 Task: Create new contact,   with mail id: 'Ella_Martinez@roundabouttheatre.org', first name: 'Ella', Last name: 'Martinez', Job Title: Research Scientist, Phone number (202) 555-0189. Change life cycle stage to  'Lead' and lead status to 'New'. Add new company to the associated contact: www.pibgroup.co.uk and type: Other. Logged in from softage.10@softage.net
Action: Mouse moved to (70, 58)
Screenshot: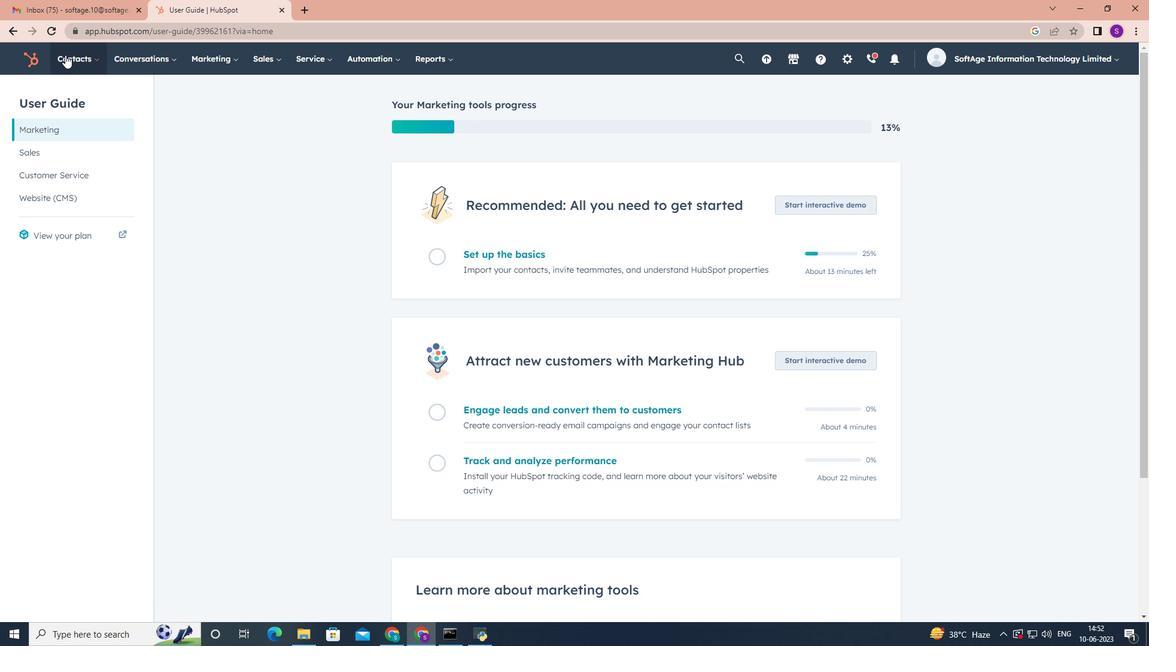 
Action: Mouse pressed left at (70, 58)
Screenshot: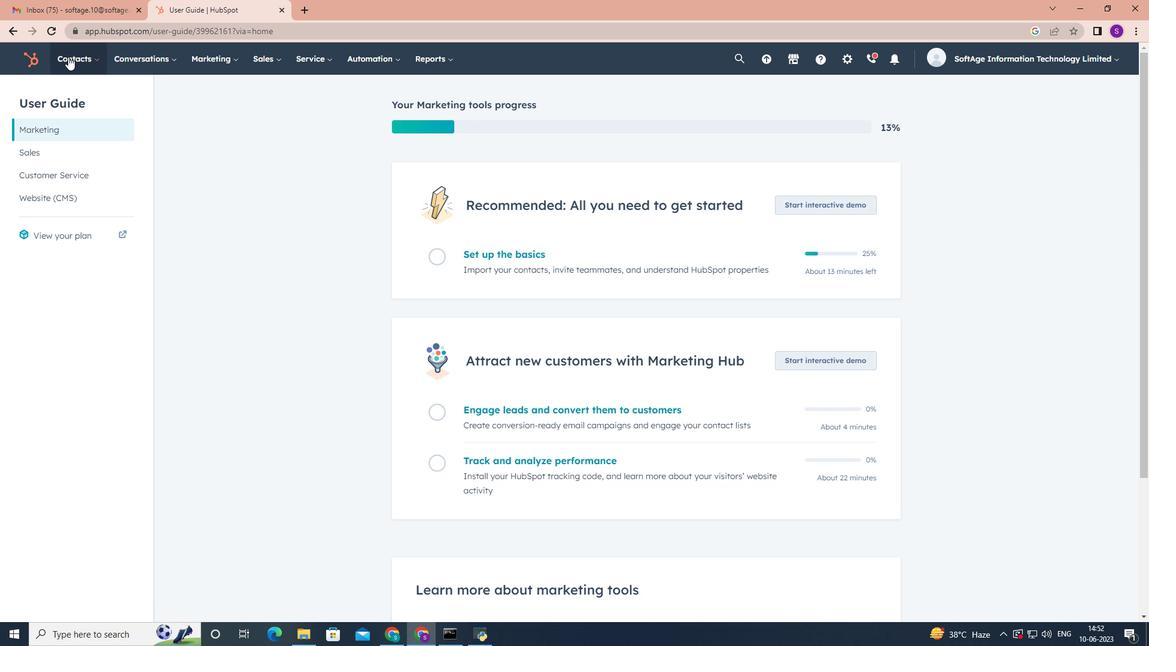 
Action: Mouse moved to (80, 88)
Screenshot: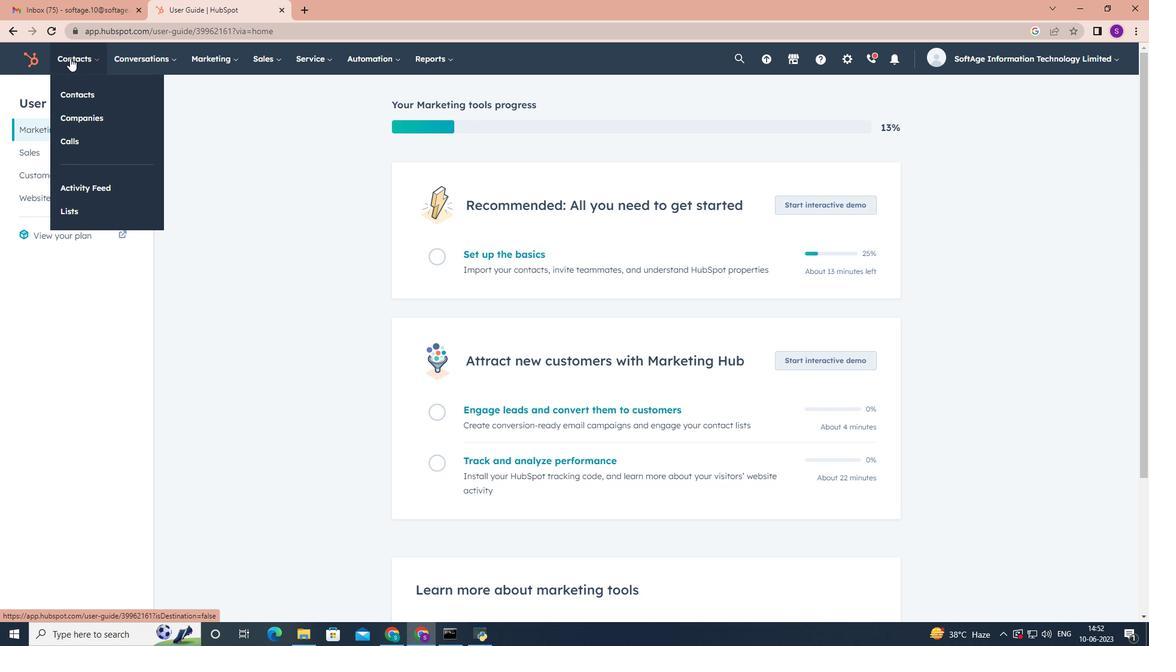 
Action: Mouse pressed left at (80, 88)
Screenshot: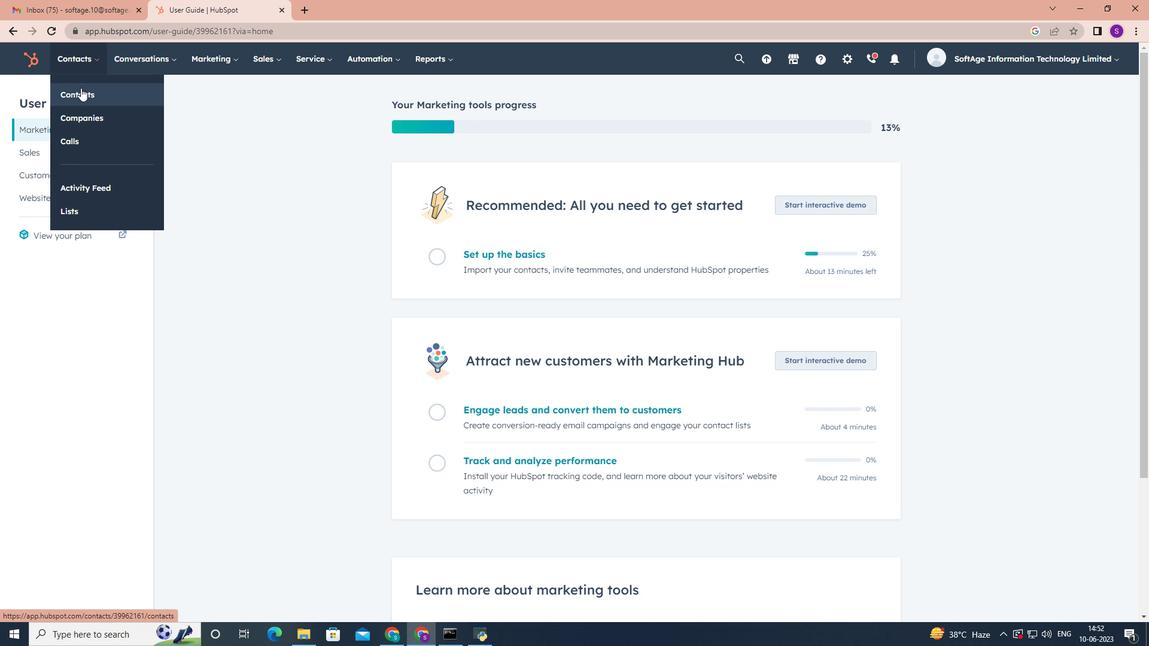 
Action: Mouse moved to (1100, 104)
Screenshot: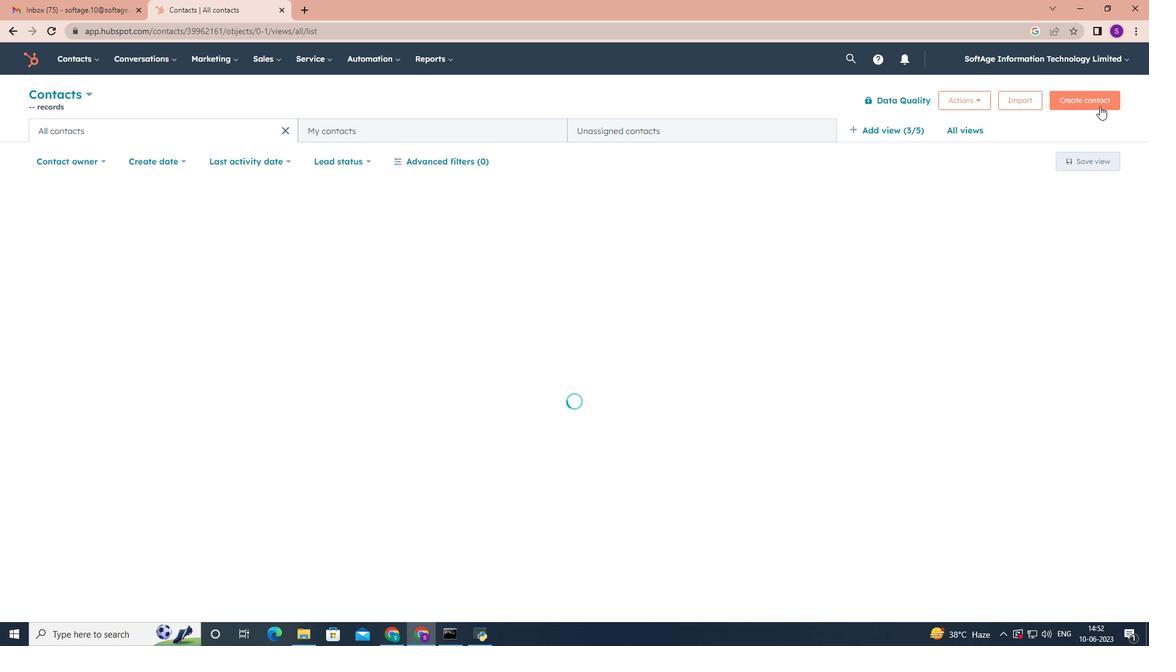 
Action: Mouse pressed left at (1100, 104)
Screenshot: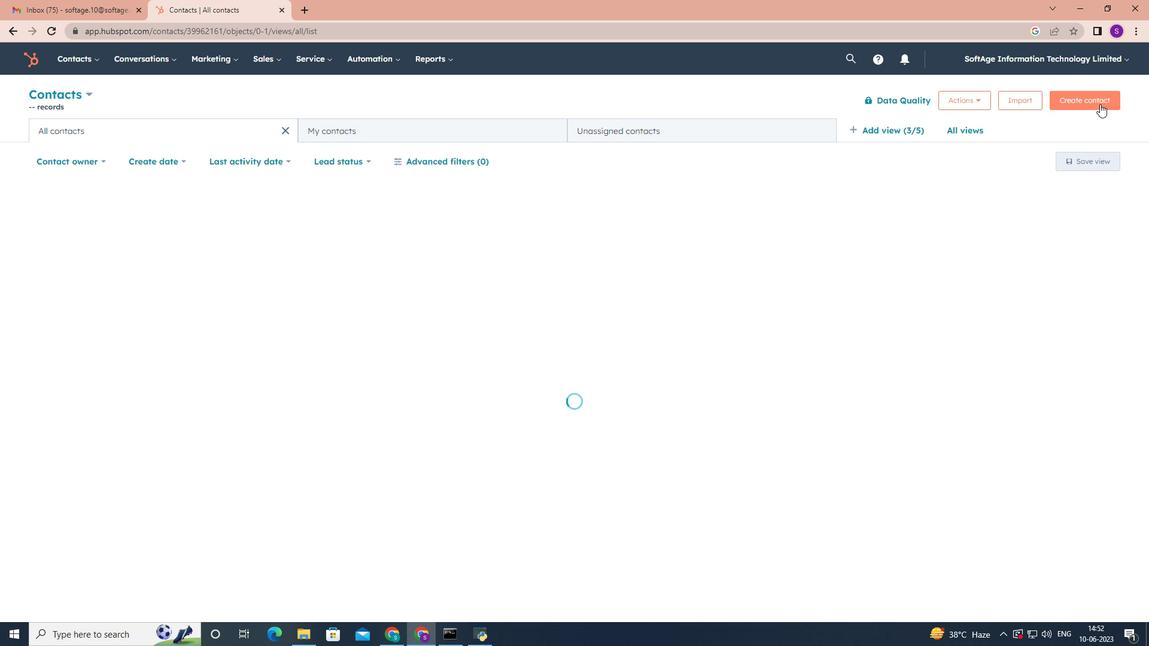 
Action: Mouse moved to (892, 155)
Screenshot: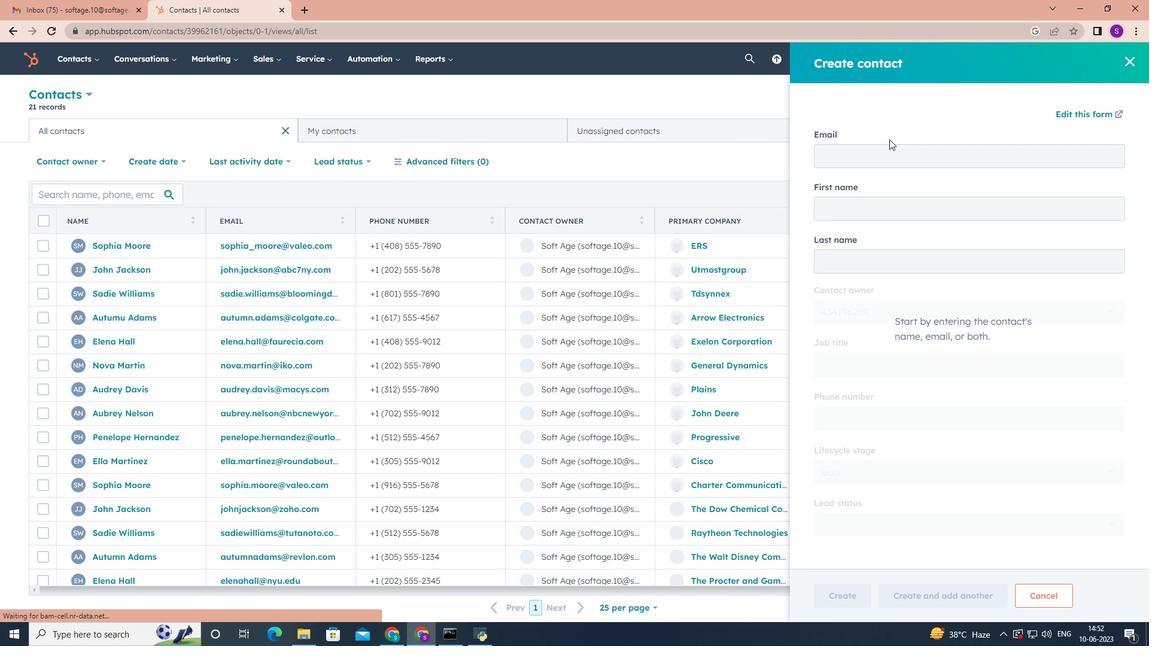 
Action: Mouse pressed left at (892, 155)
Screenshot: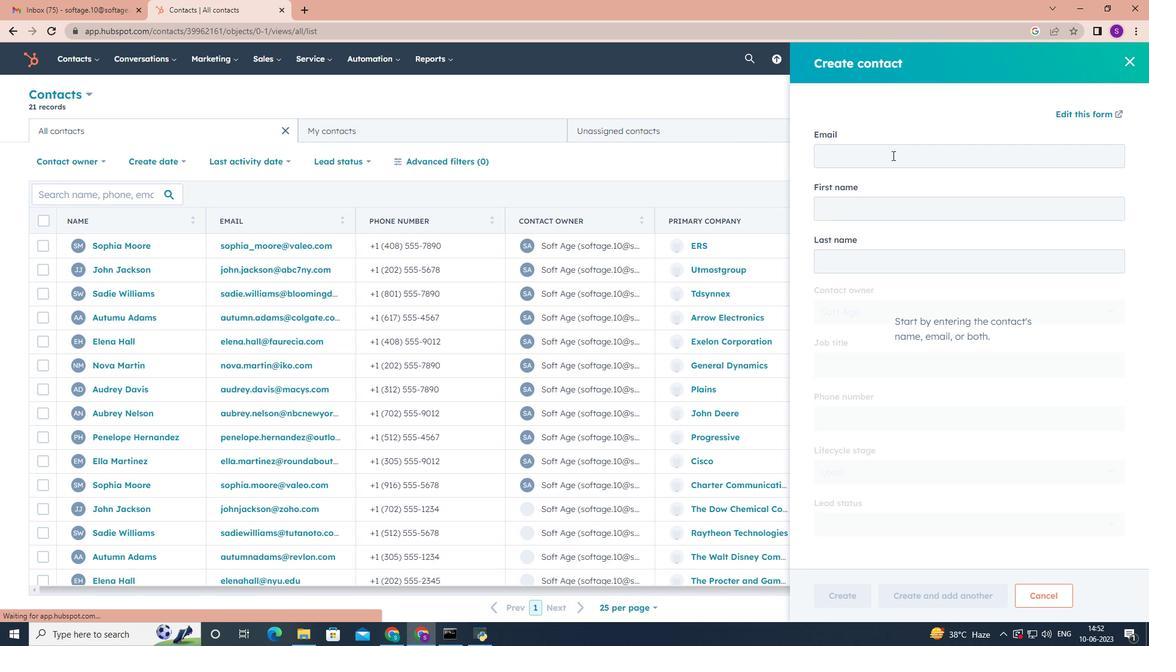 
Action: Key pressed <Key.shift>Ella<Key.shift>_<Key.shift>Martinez<Key.shift>@roundabouttheatre.org<Key.tab><Key.shift><Key.shift><Key.shift><Key.shift><Key.shift><Key.shift><Key.shift><Key.shift><Key.shift><Key.shift><Key.shift><Key.shift><Key.shift><Key.shift><Key.shift><Key.shift><Key.shift><Key.shift><Key.shift><Key.shift><Key.shift><Key.shift><Key.shift>Ella<Key.tab><Key.shift><Key.shift><Key.shift><Key.shift><Key.shift><Key.shift><Key.shift><Key.shift><Key.shift><Key.shift><Key.shift><Key.shift>Martinez<Key.tab><Key.tab><Key.shift><Key.shift><Key.shift>Research<Key.space><Key.shift>Scientist<Key.tab>2025550189<Key.tab><Key.tab><Key.tab><Key.tab><Key.enter>
Screenshot: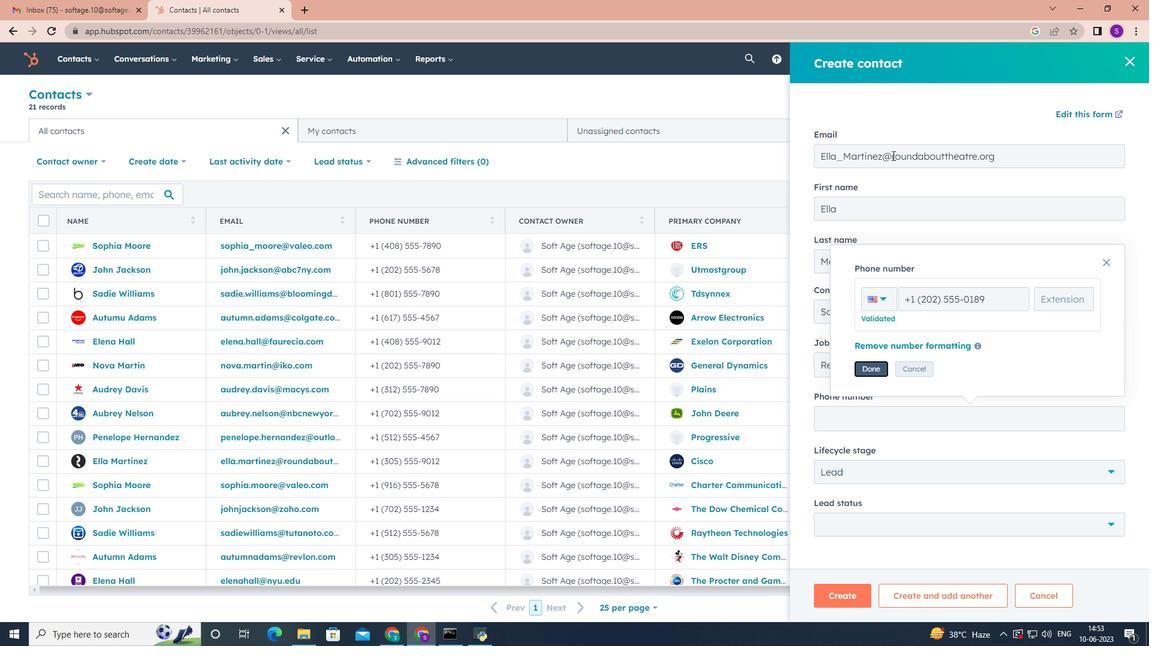 
Action: Mouse moved to (1112, 470)
Screenshot: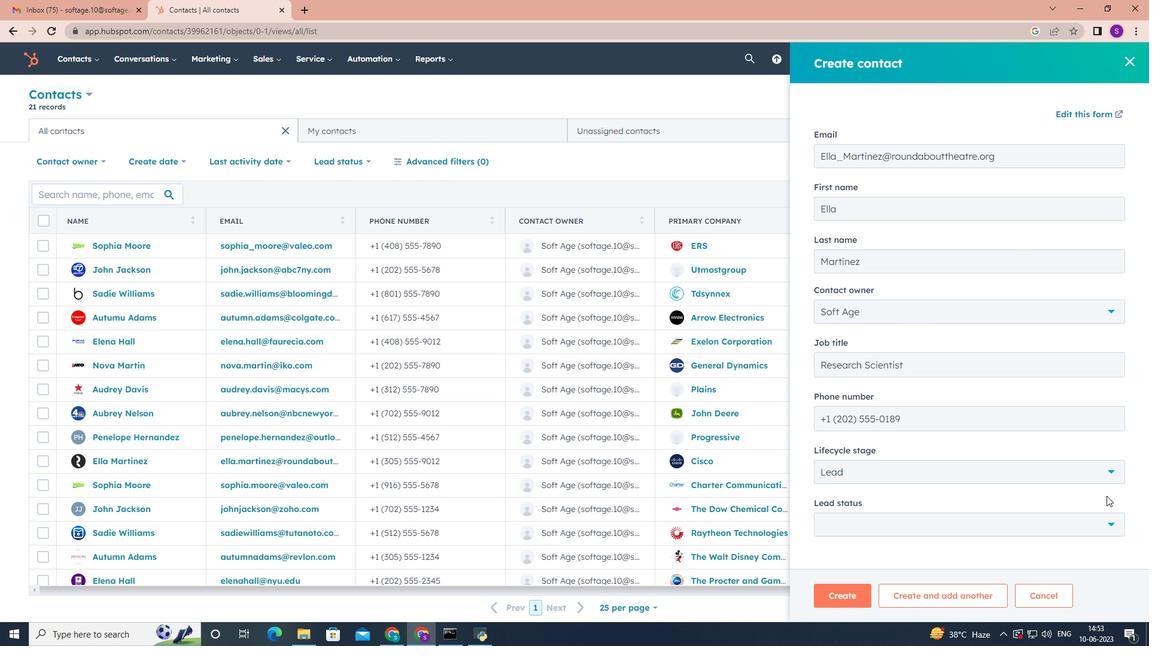 
Action: Mouse pressed left at (1112, 470)
Screenshot: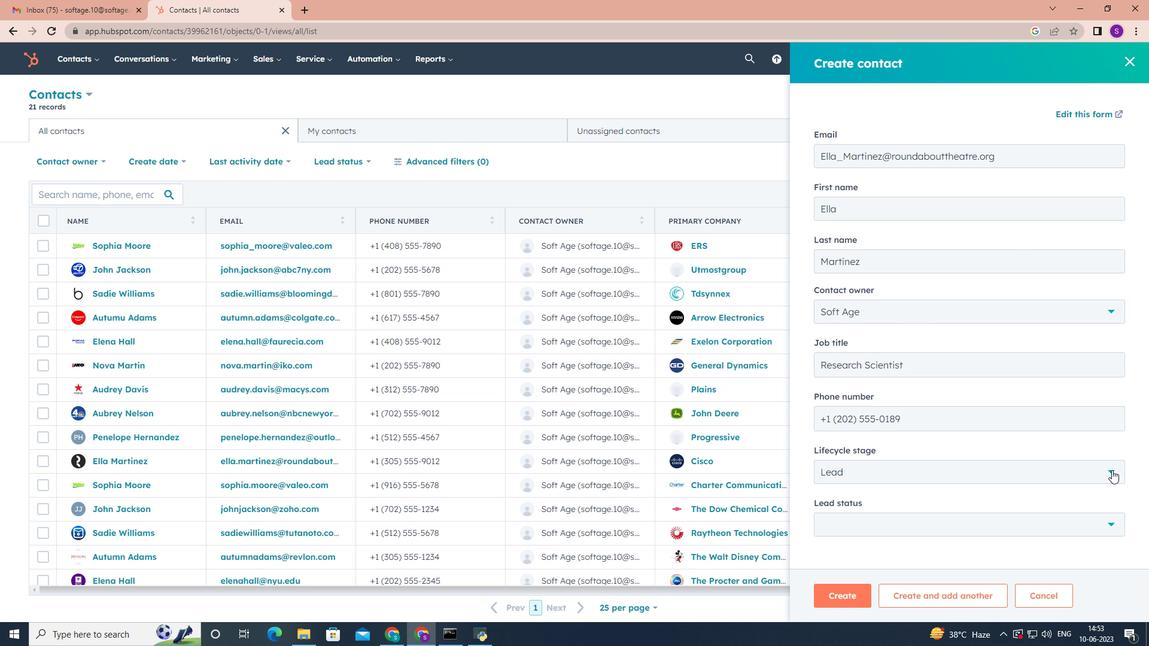 
Action: Mouse moved to (974, 359)
Screenshot: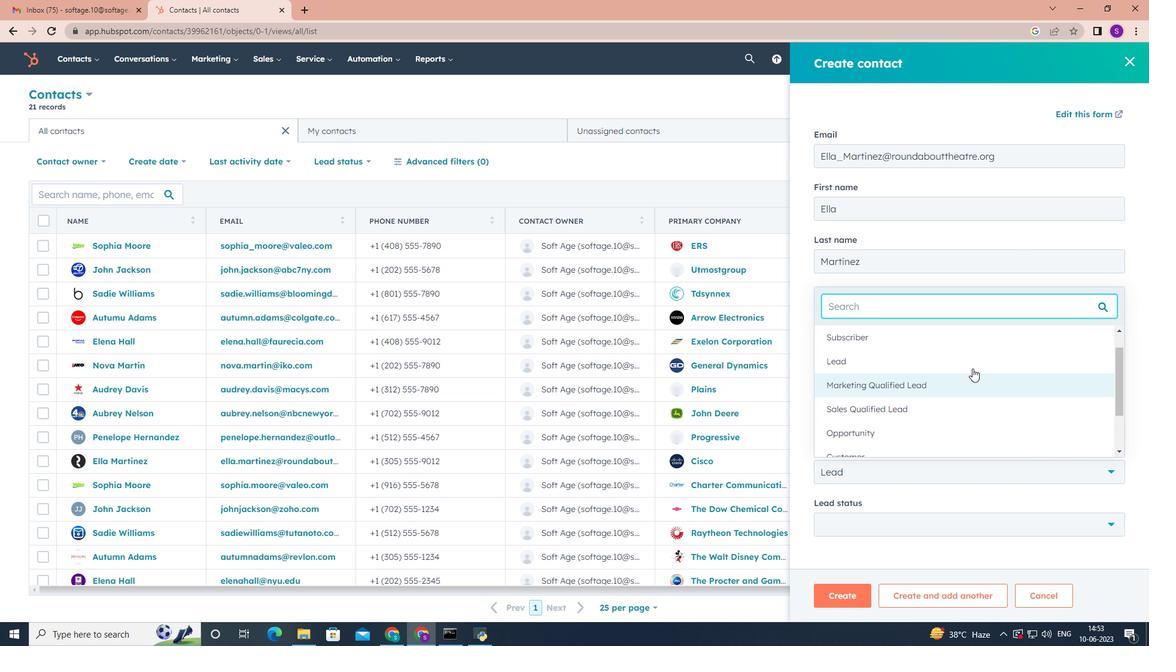 
Action: Mouse pressed left at (974, 359)
Screenshot: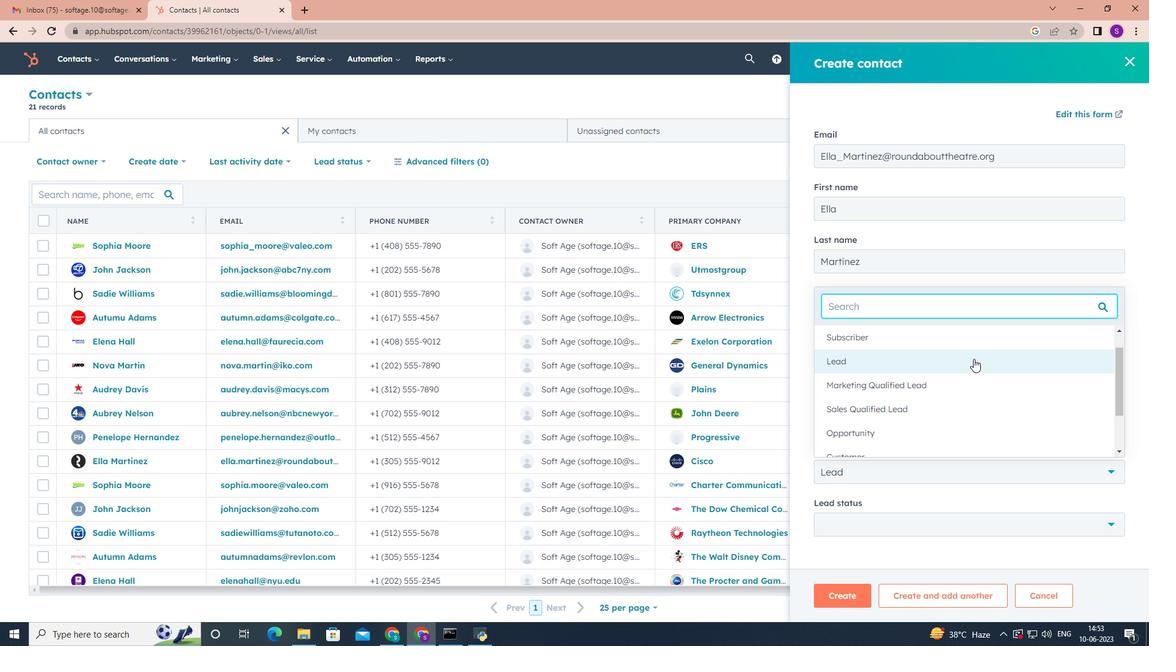 
Action: Mouse moved to (1101, 531)
Screenshot: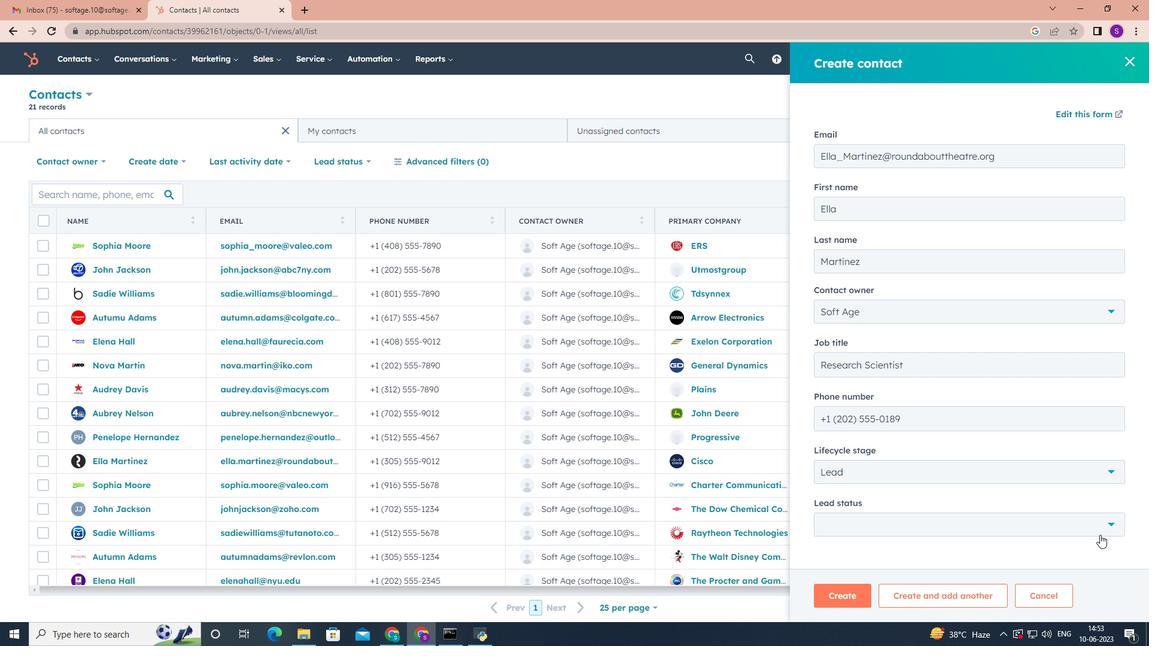 
Action: Mouse pressed left at (1101, 531)
Screenshot: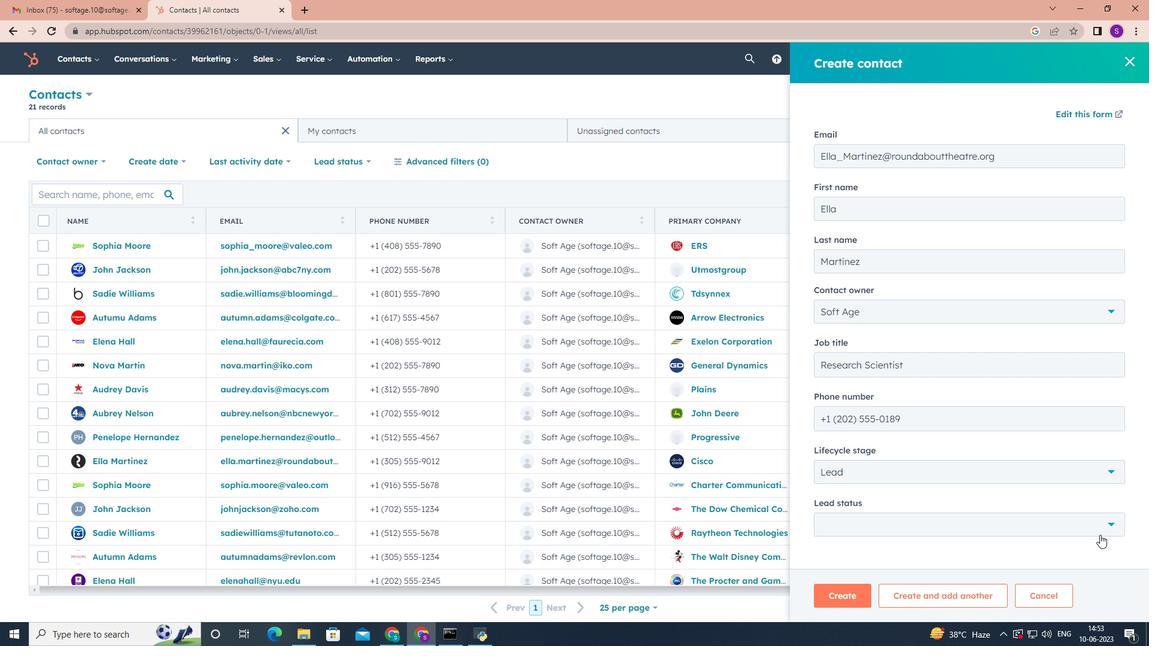 
Action: Mouse moved to (920, 422)
Screenshot: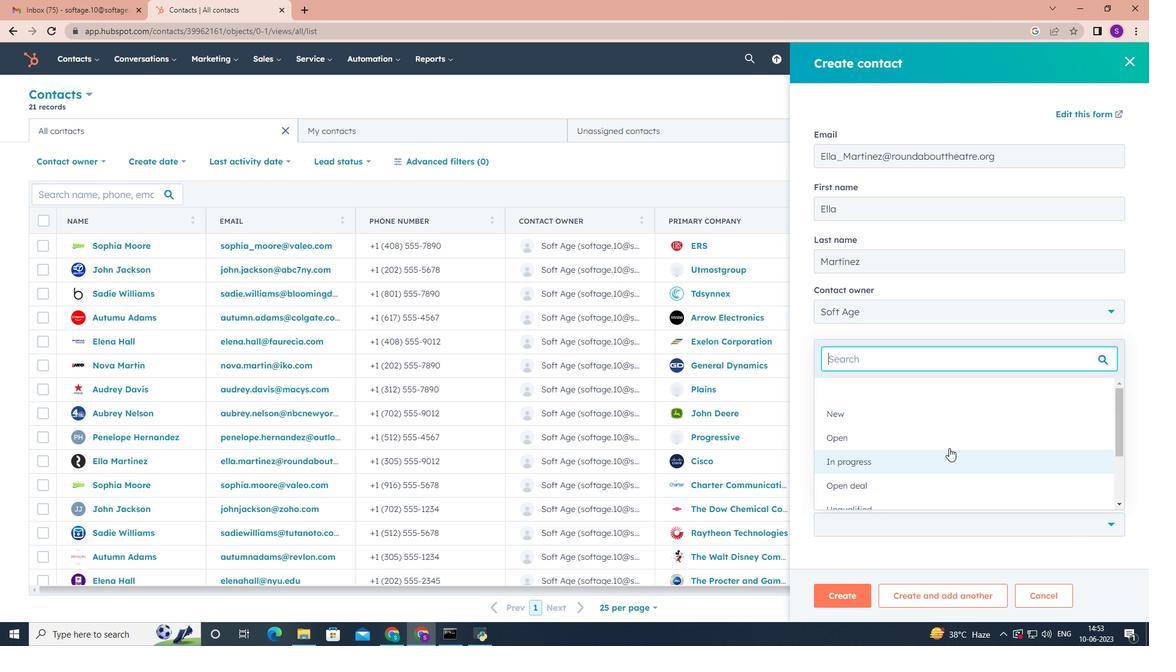 
Action: Mouse pressed left at (920, 422)
Screenshot: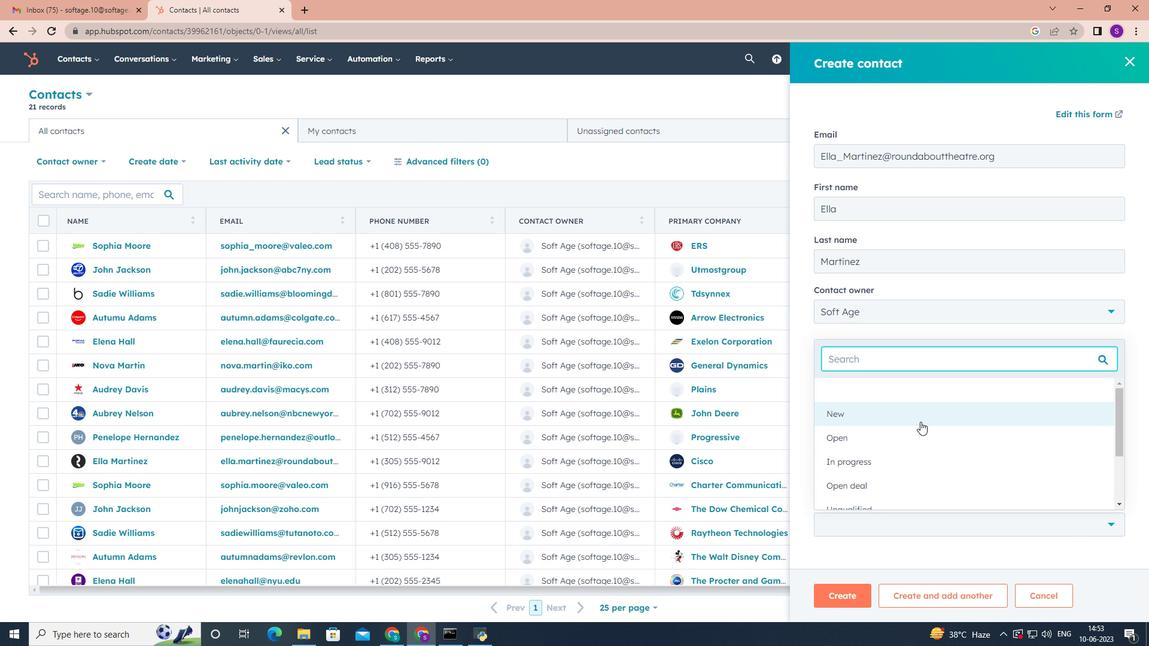 
Action: Mouse scrolled (920, 421) with delta (0, 0)
Screenshot: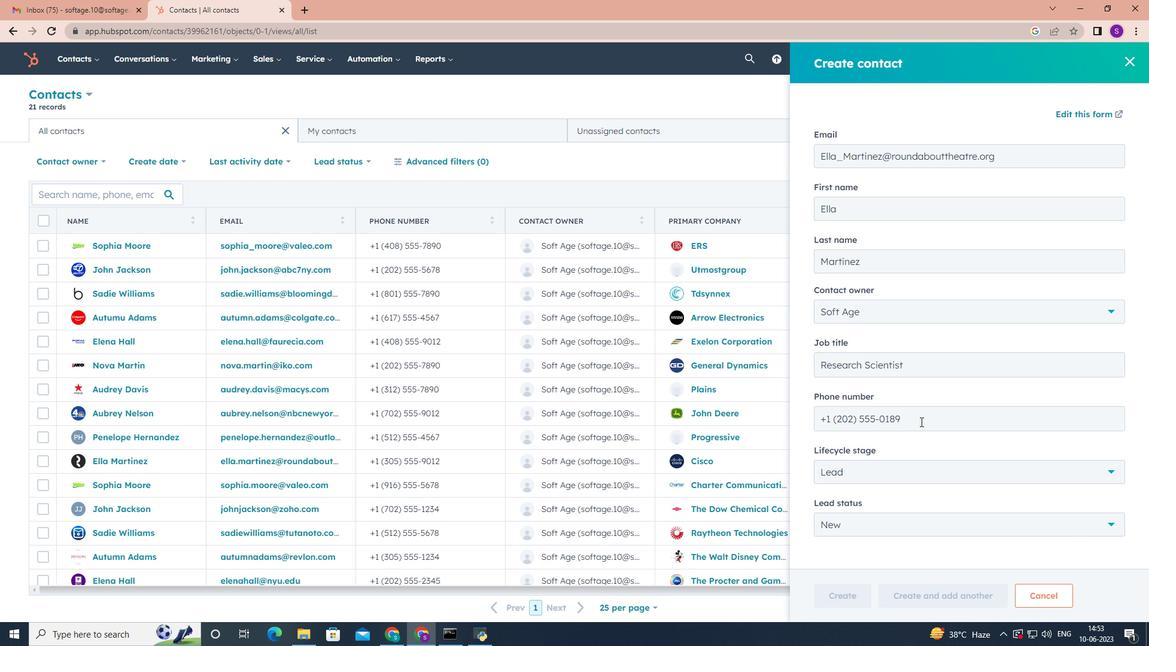 
Action: Mouse scrolled (920, 421) with delta (0, 0)
Screenshot: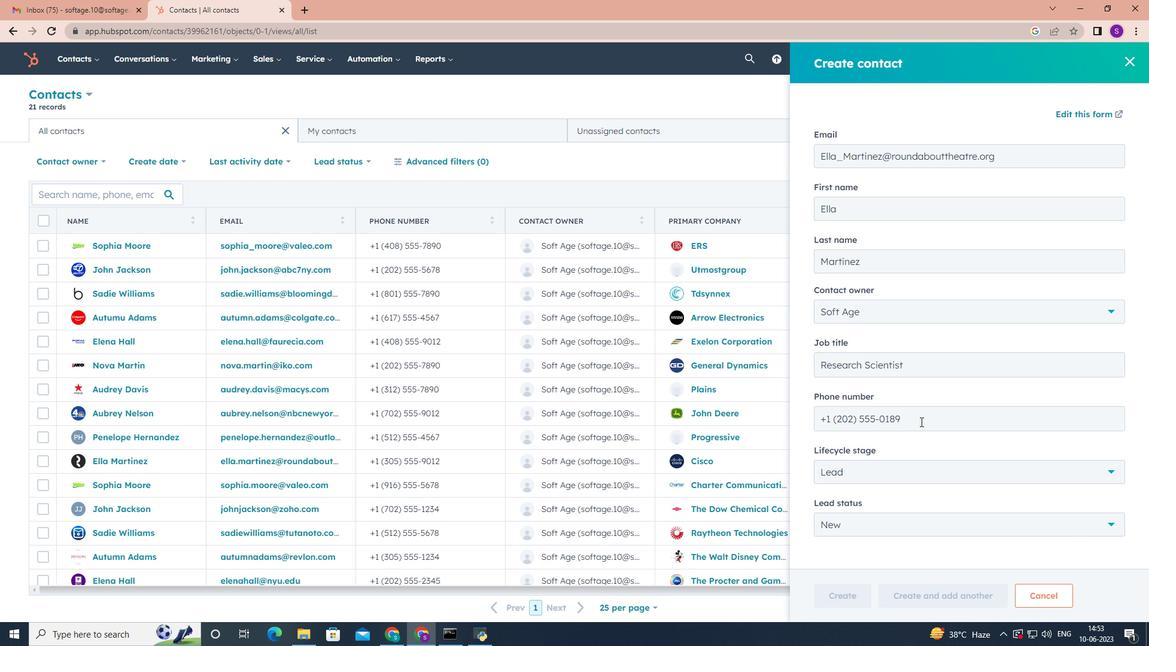
Action: Mouse scrolled (920, 421) with delta (0, 0)
Screenshot: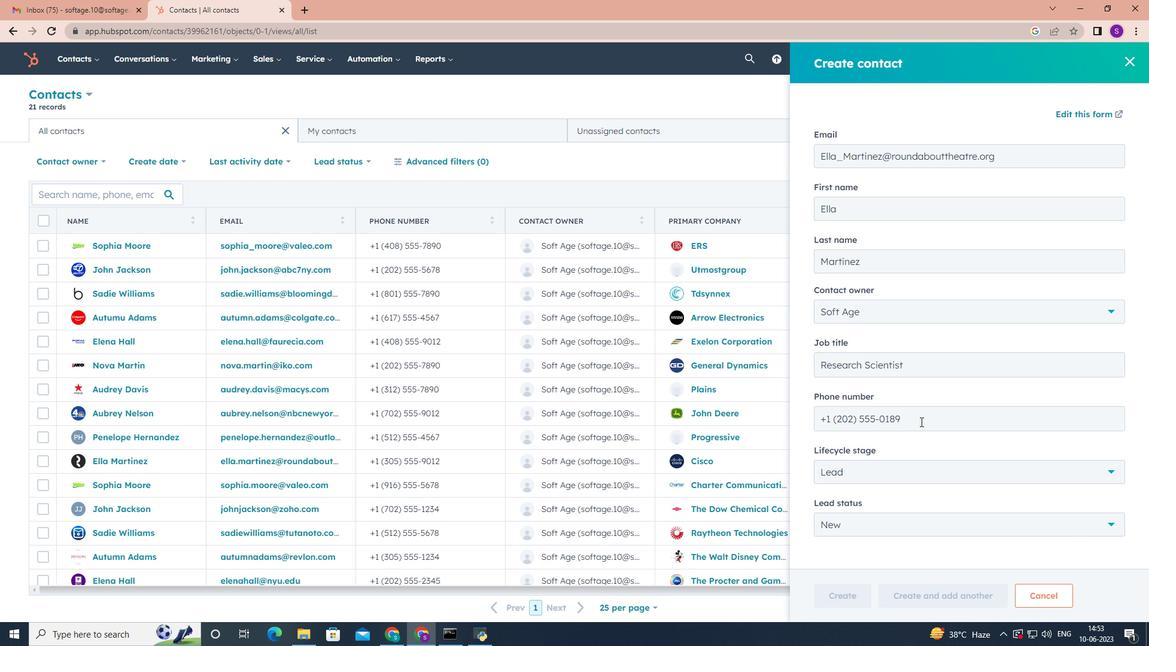 
Action: Mouse scrolled (920, 421) with delta (0, 0)
Screenshot: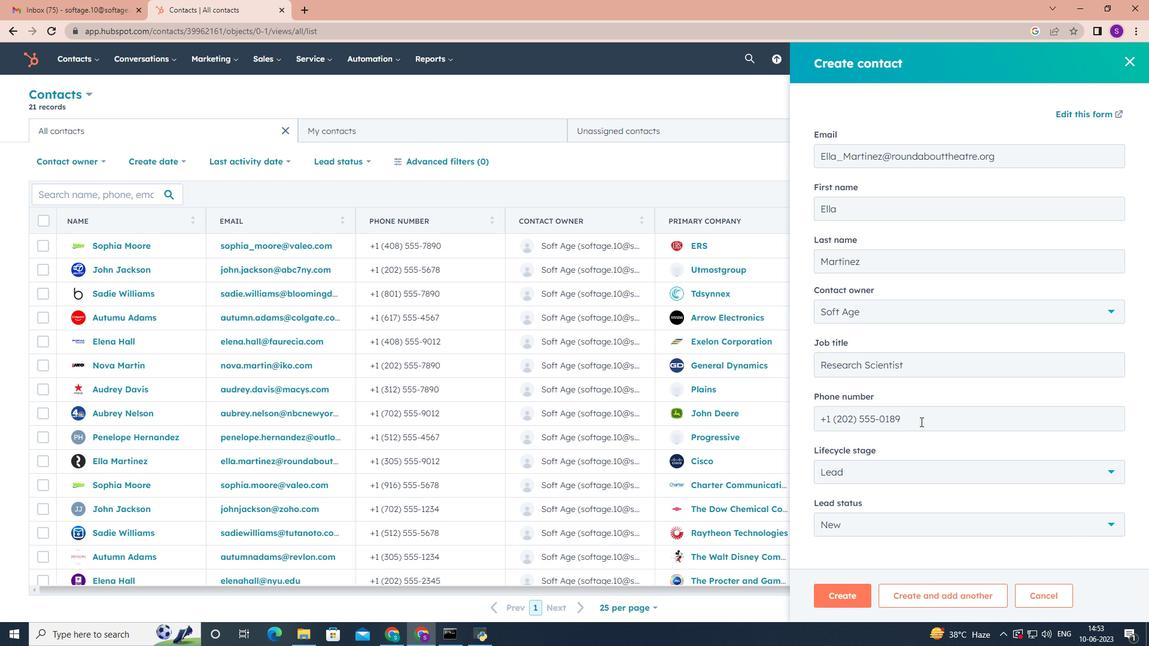 
Action: Mouse scrolled (920, 421) with delta (0, 0)
Screenshot: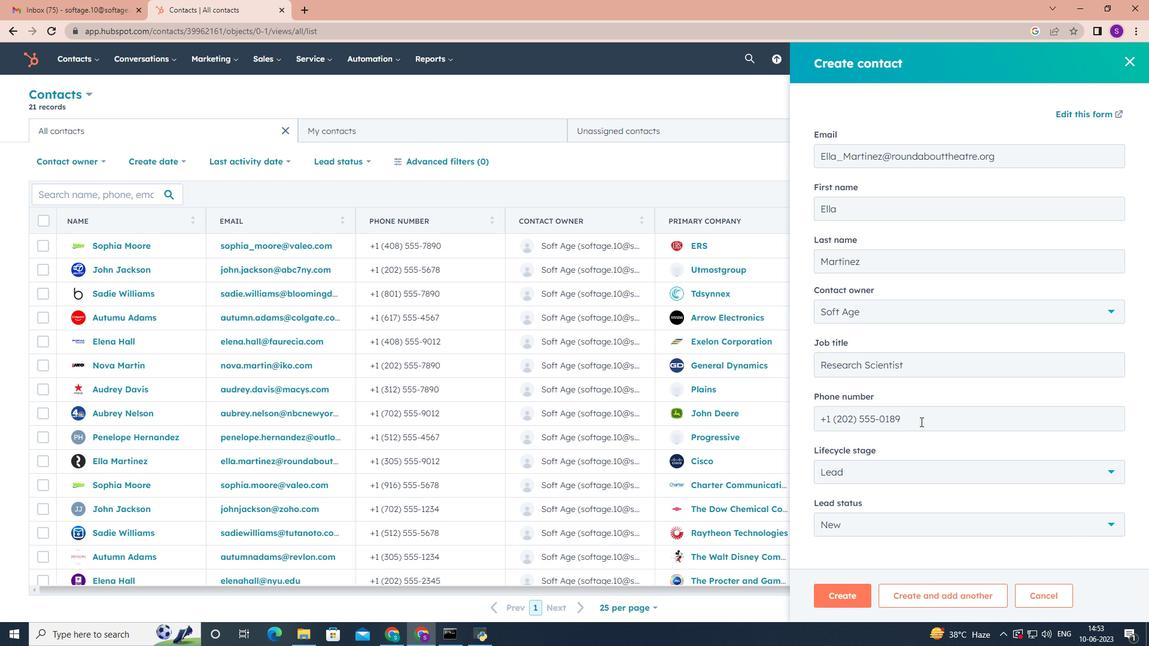 
Action: Mouse moved to (859, 588)
Screenshot: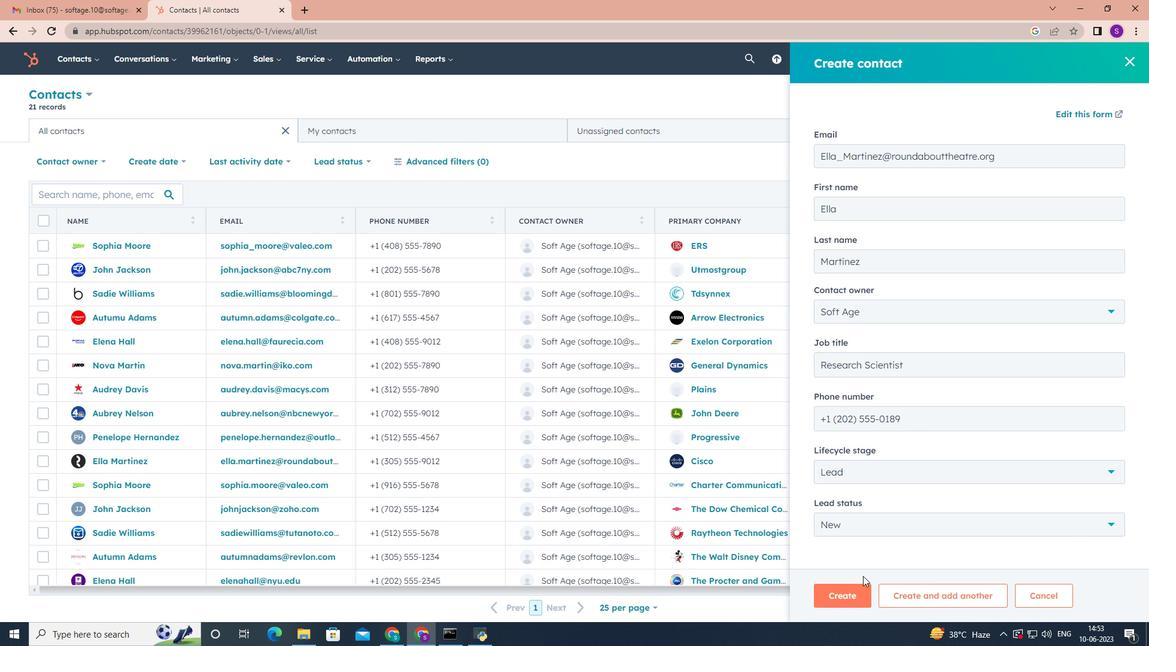 
Action: Mouse pressed left at (859, 588)
Screenshot: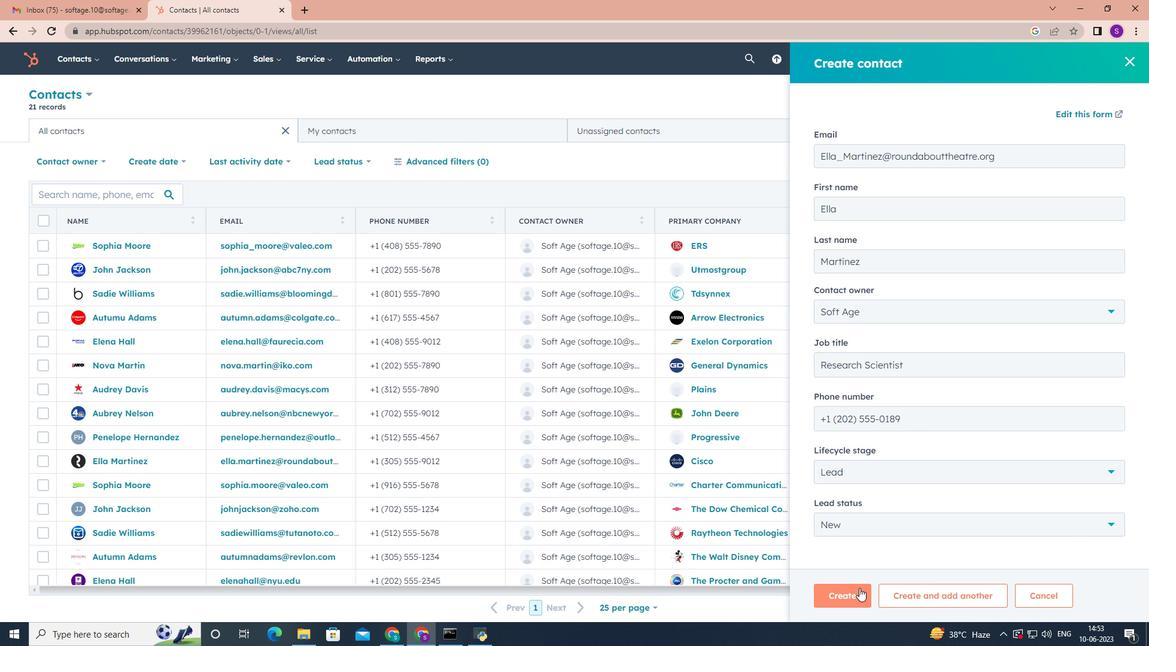 
Action: Mouse moved to (816, 383)
Screenshot: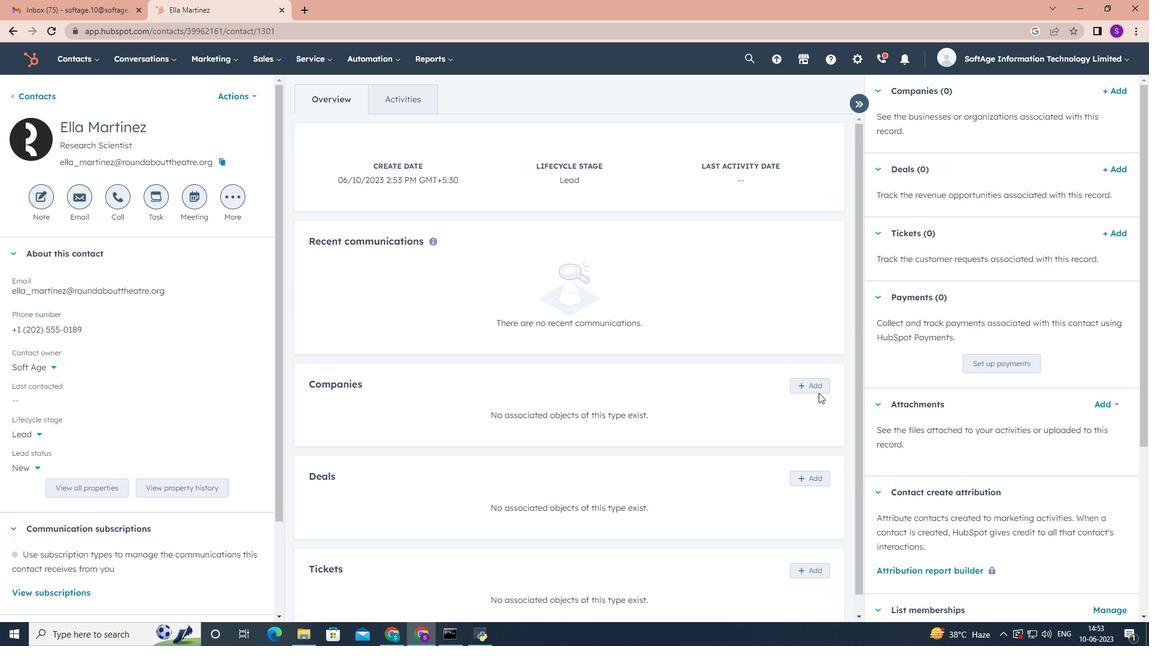 
Action: Mouse pressed left at (816, 383)
Screenshot: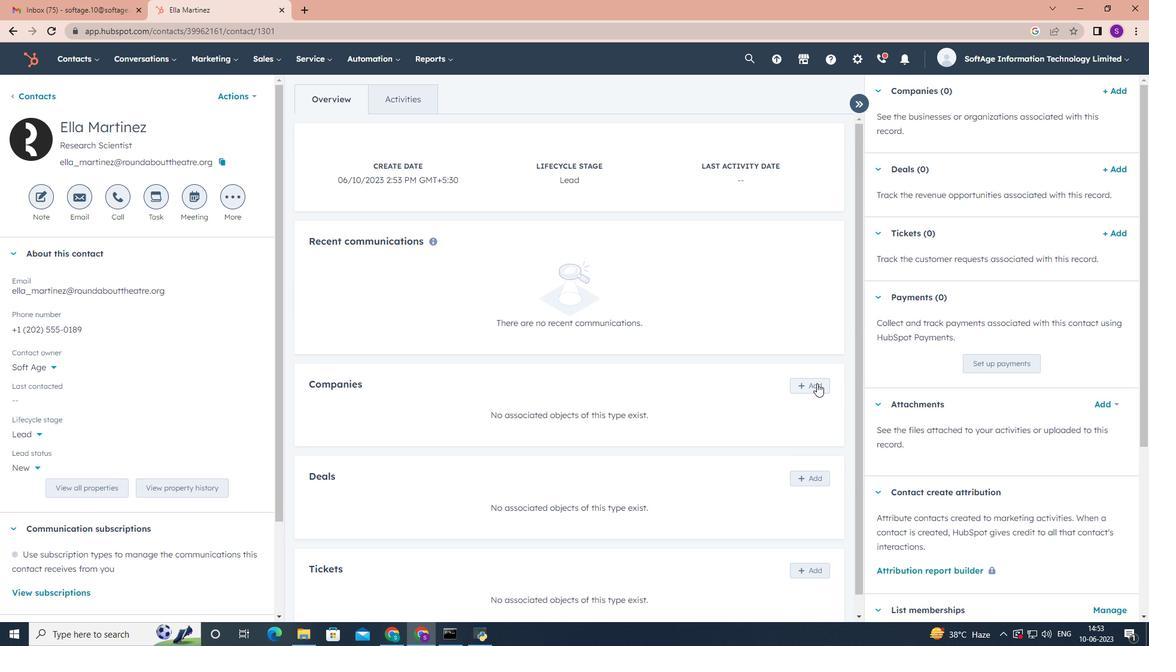 
Action: Mouse moved to (906, 122)
Screenshot: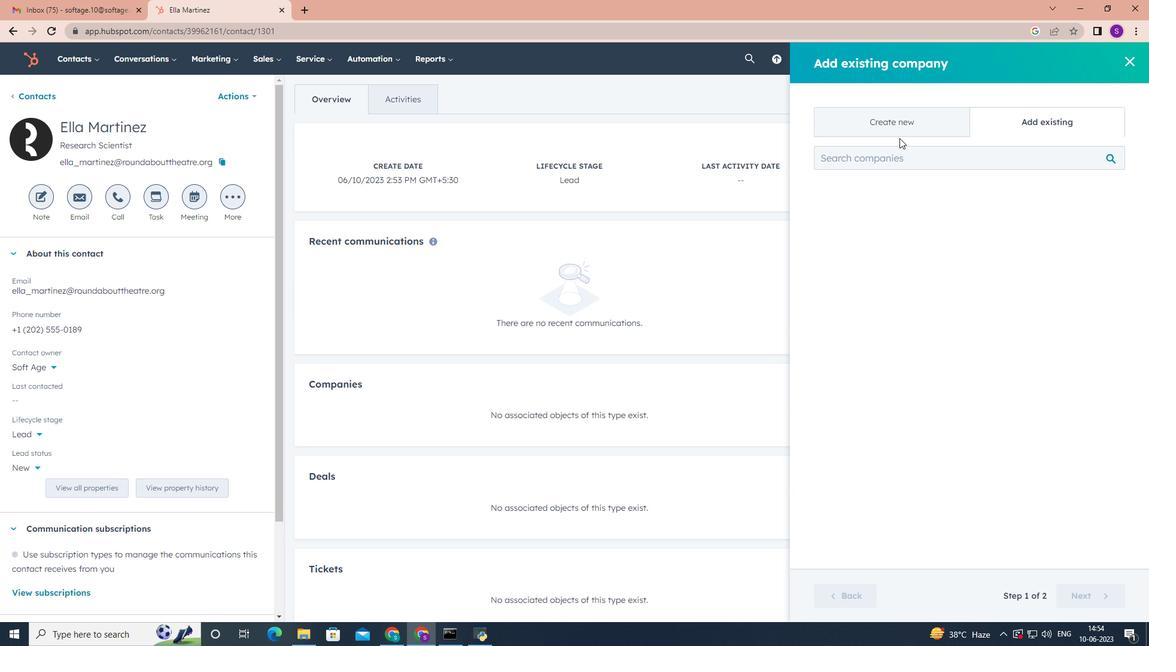 
Action: Mouse pressed left at (906, 122)
Screenshot: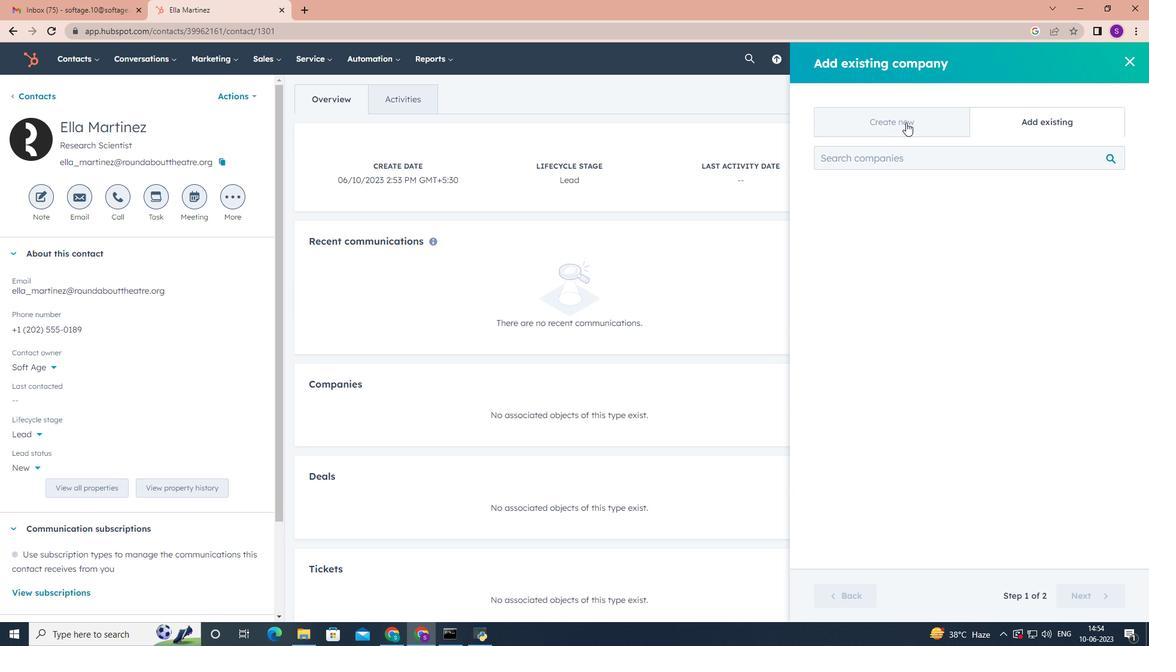 
Action: Mouse moved to (871, 199)
Screenshot: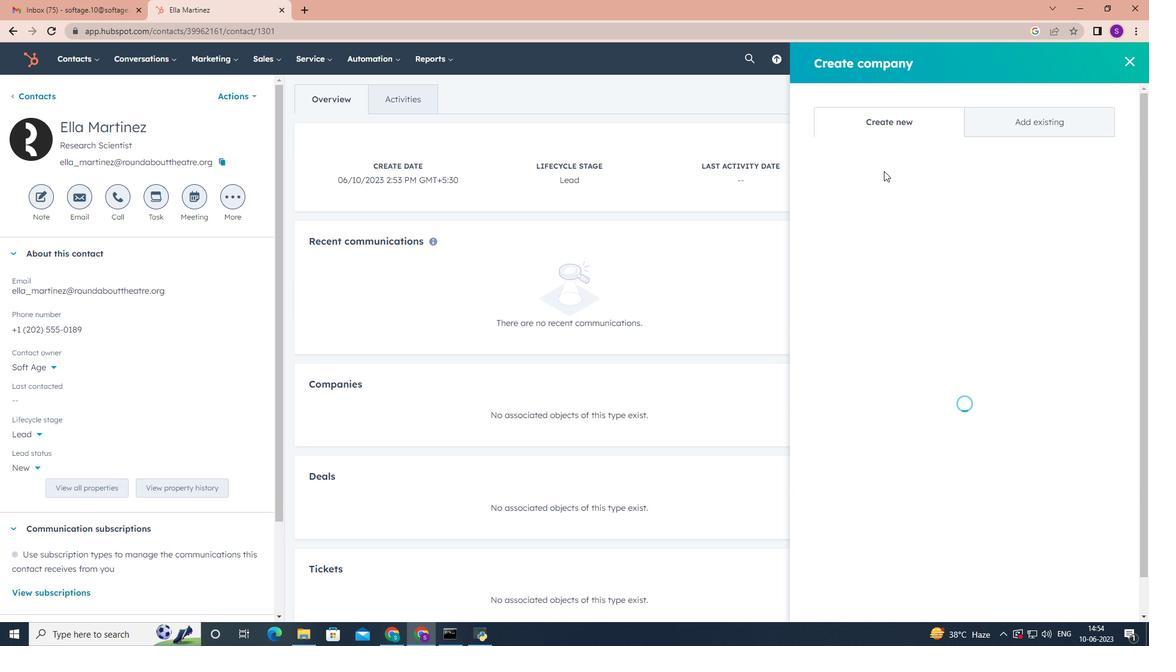 
Action: Mouse pressed left at (871, 199)
Screenshot: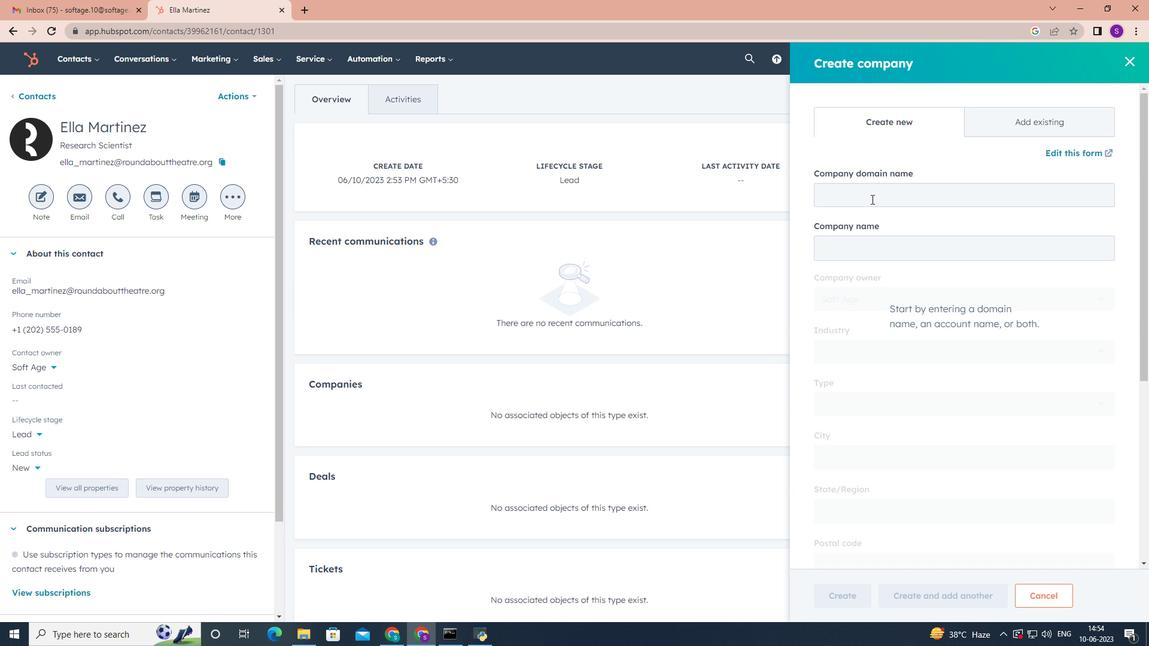 
Action: Key pressed www.pibground<Key.backspace><Key.backspace>p.co.uk
Screenshot: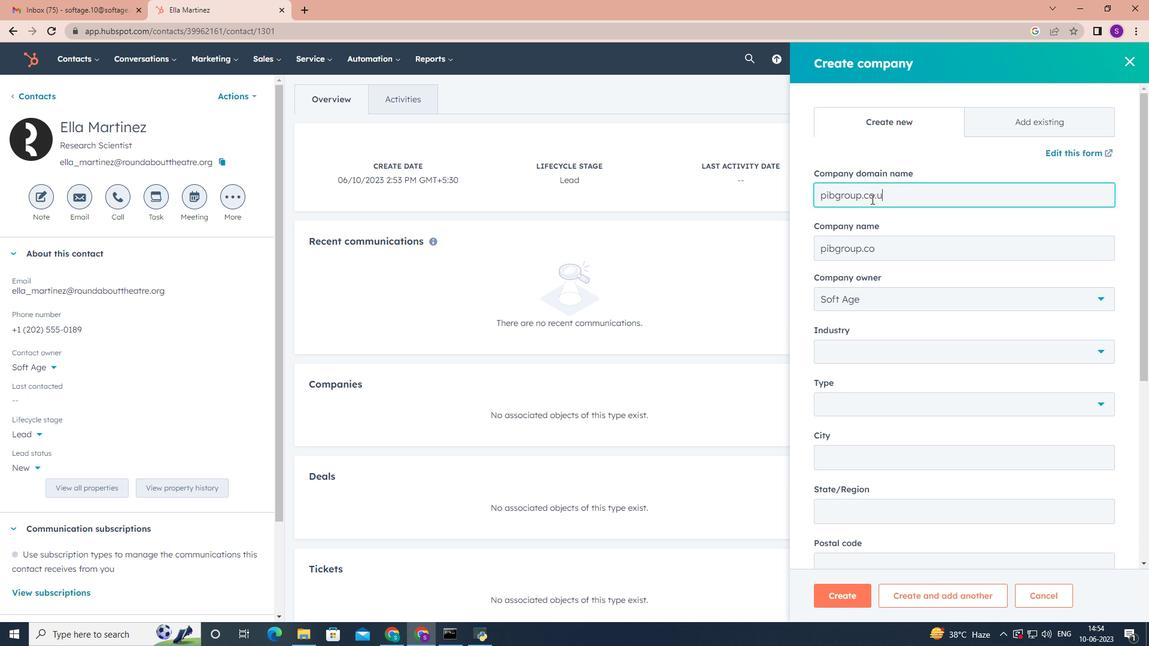 
Action: Mouse moved to (971, 284)
Screenshot: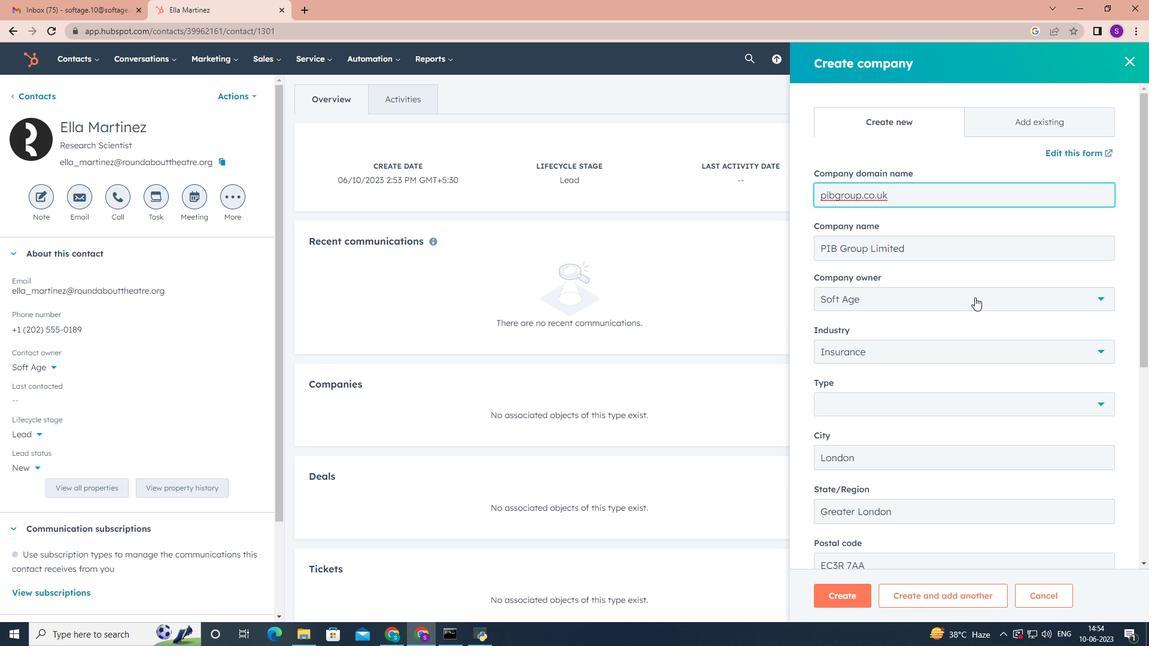 
Action: Mouse scrolled (971, 283) with delta (0, 0)
Screenshot: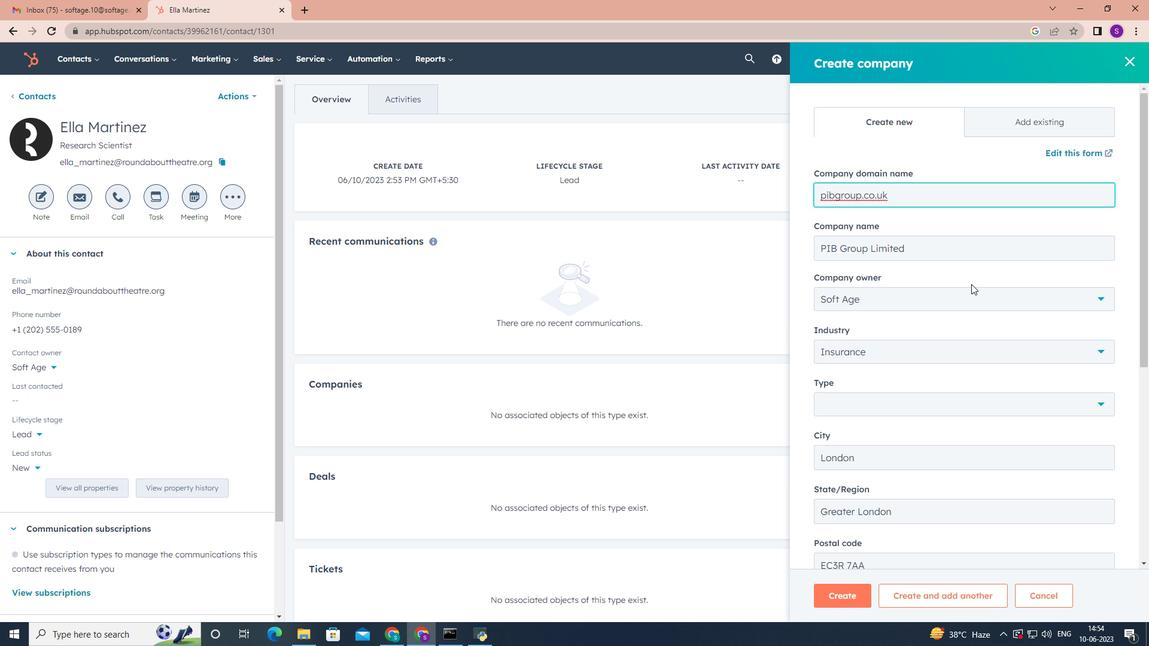 
Action: Mouse moved to (971, 284)
Screenshot: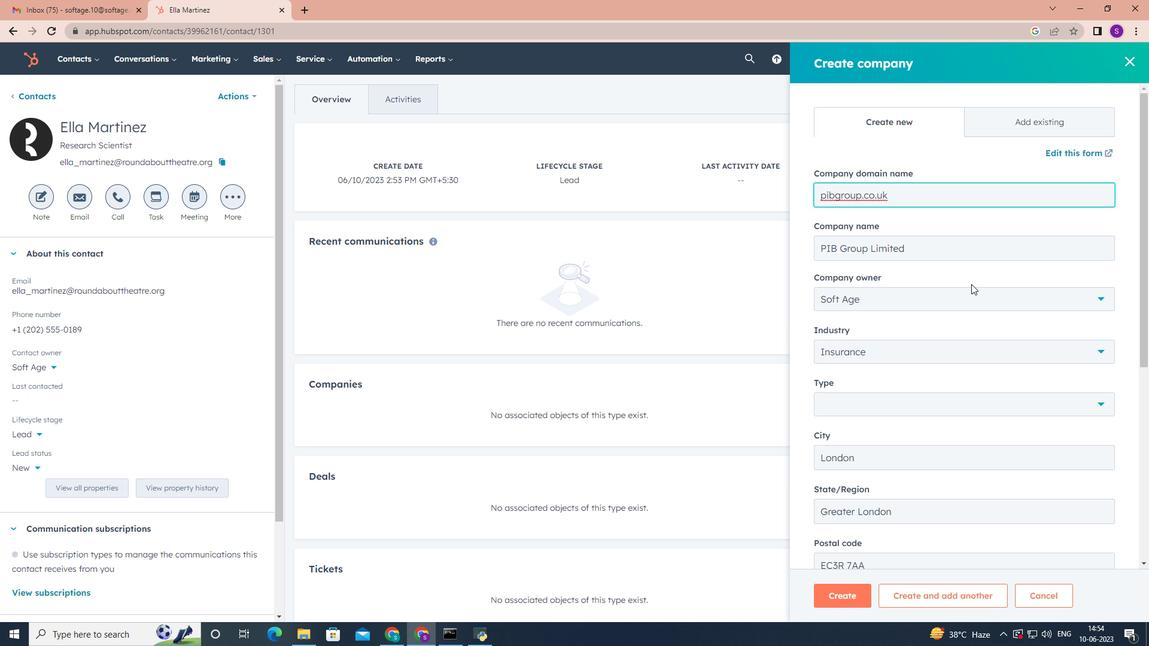 
Action: Mouse scrolled (971, 283) with delta (0, 0)
Screenshot: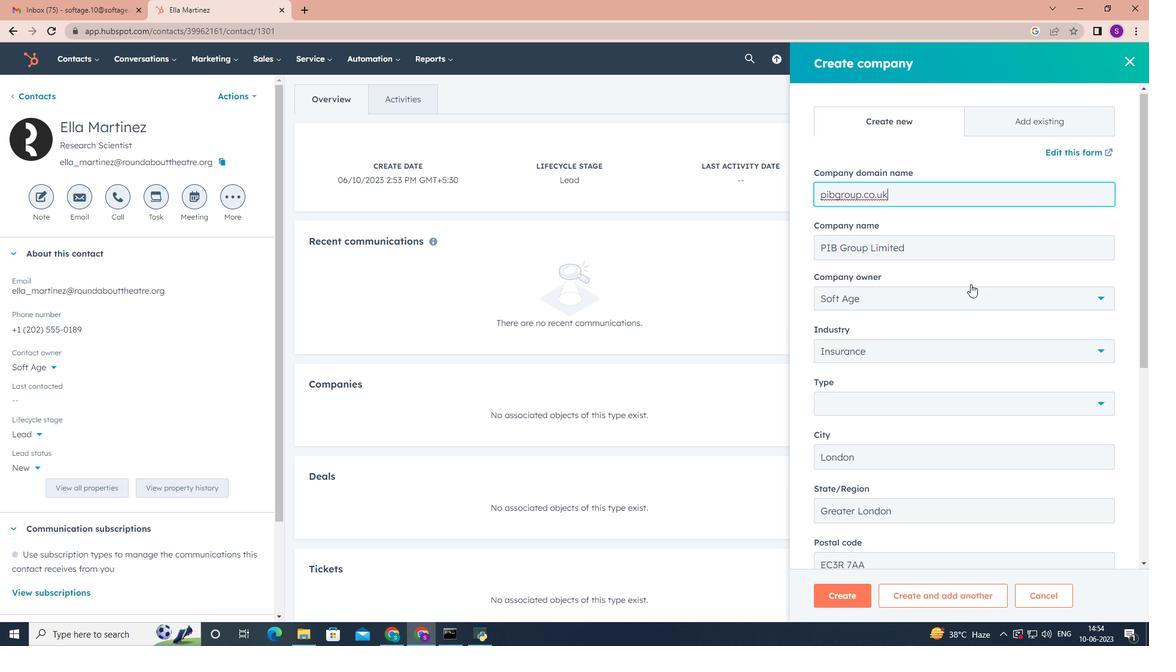 
Action: Mouse moved to (966, 283)
Screenshot: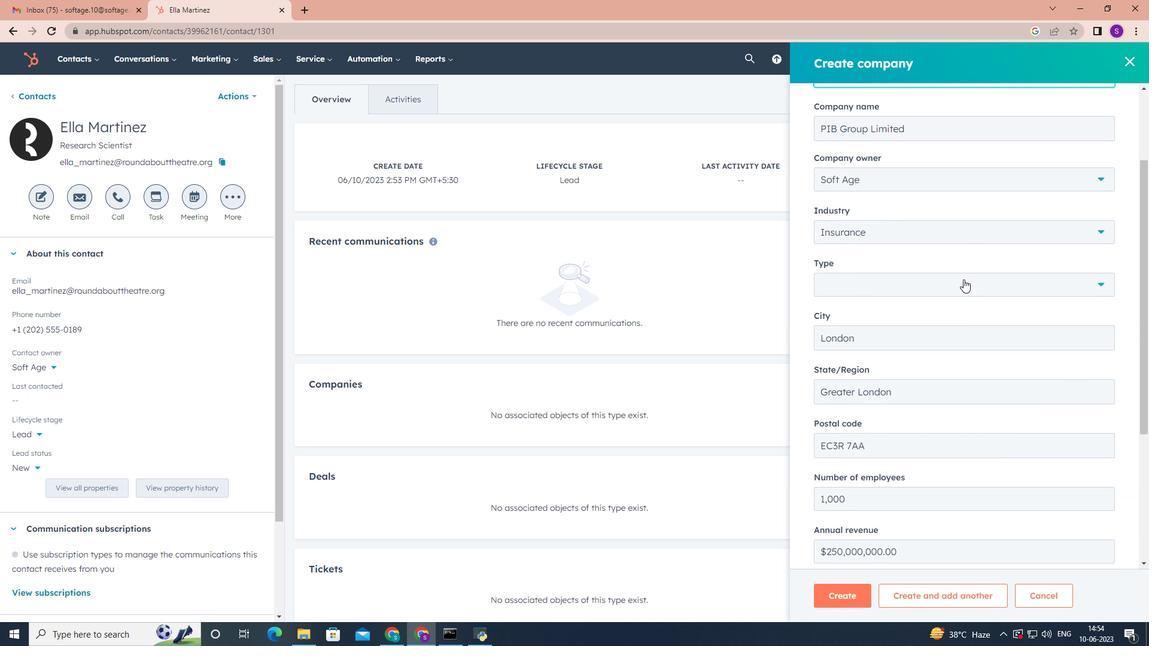 
Action: Mouse pressed left at (966, 283)
Screenshot: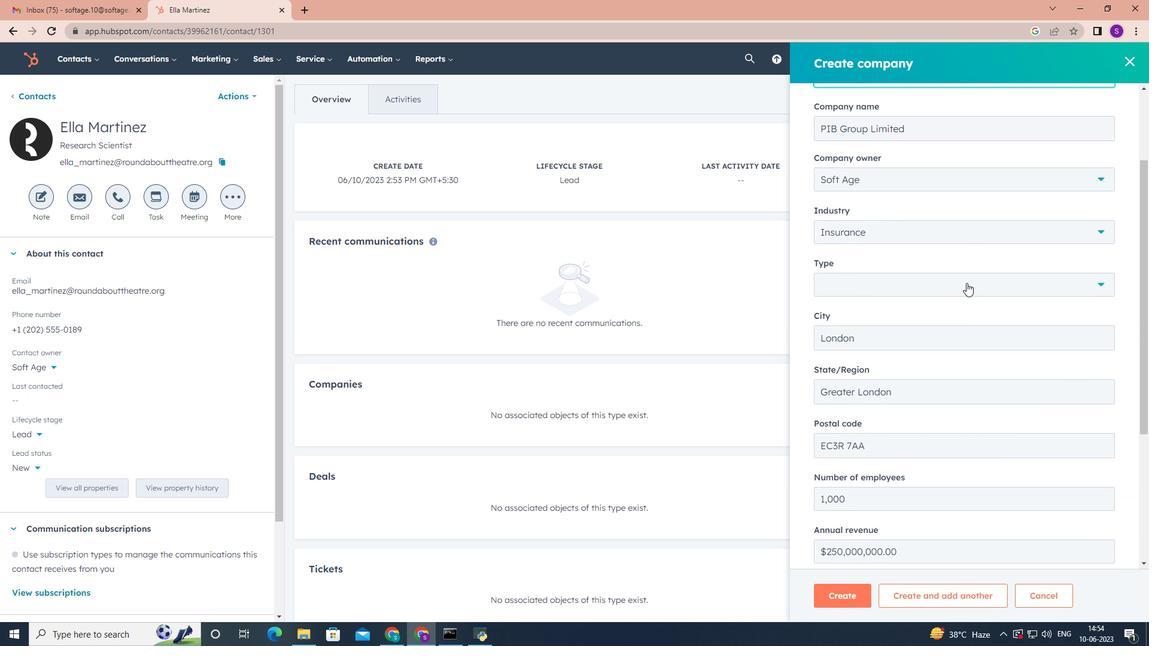
Action: Mouse moved to (875, 413)
Screenshot: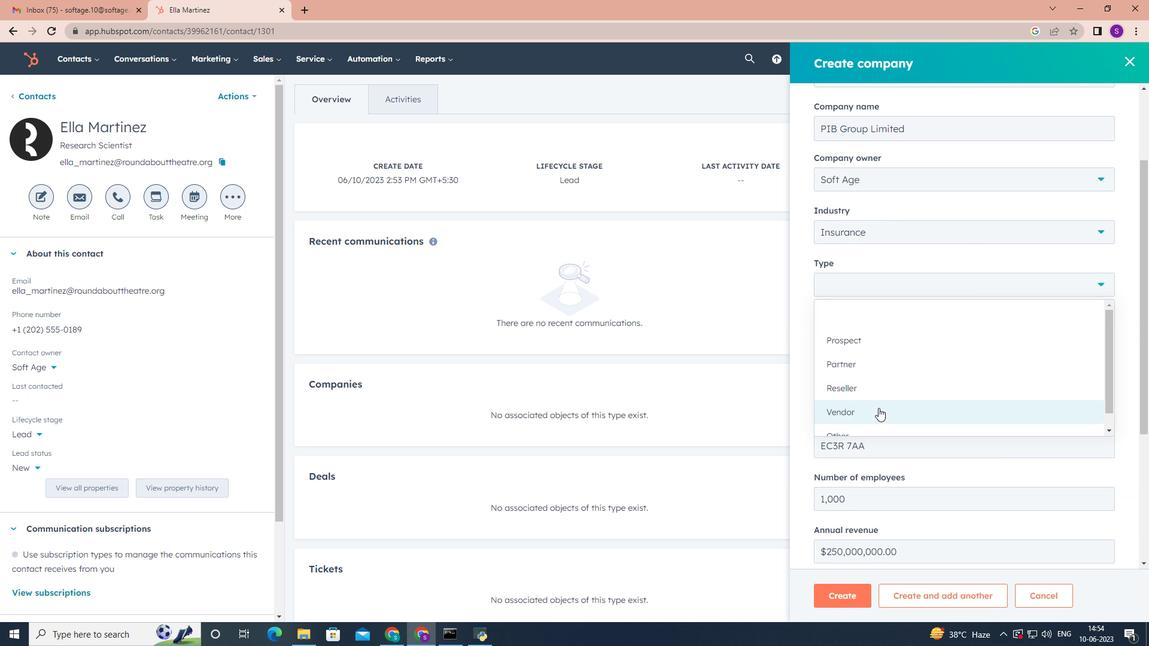 
Action: Mouse scrolled (875, 413) with delta (0, 0)
Screenshot: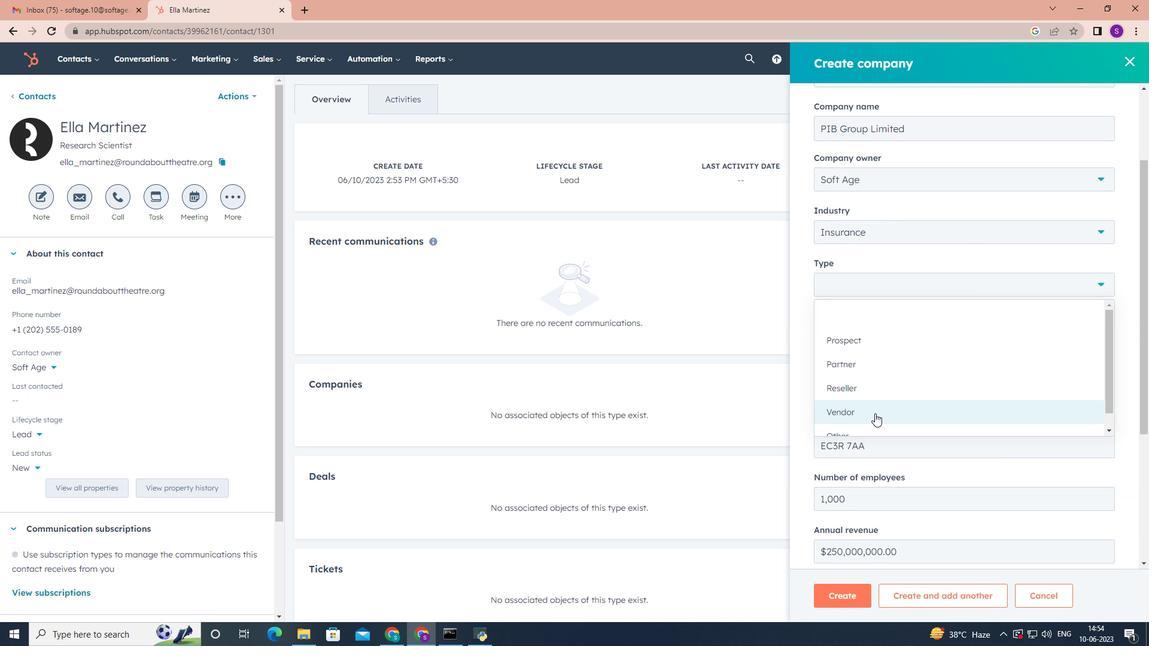 
Action: Mouse scrolled (875, 413) with delta (0, 0)
Screenshot: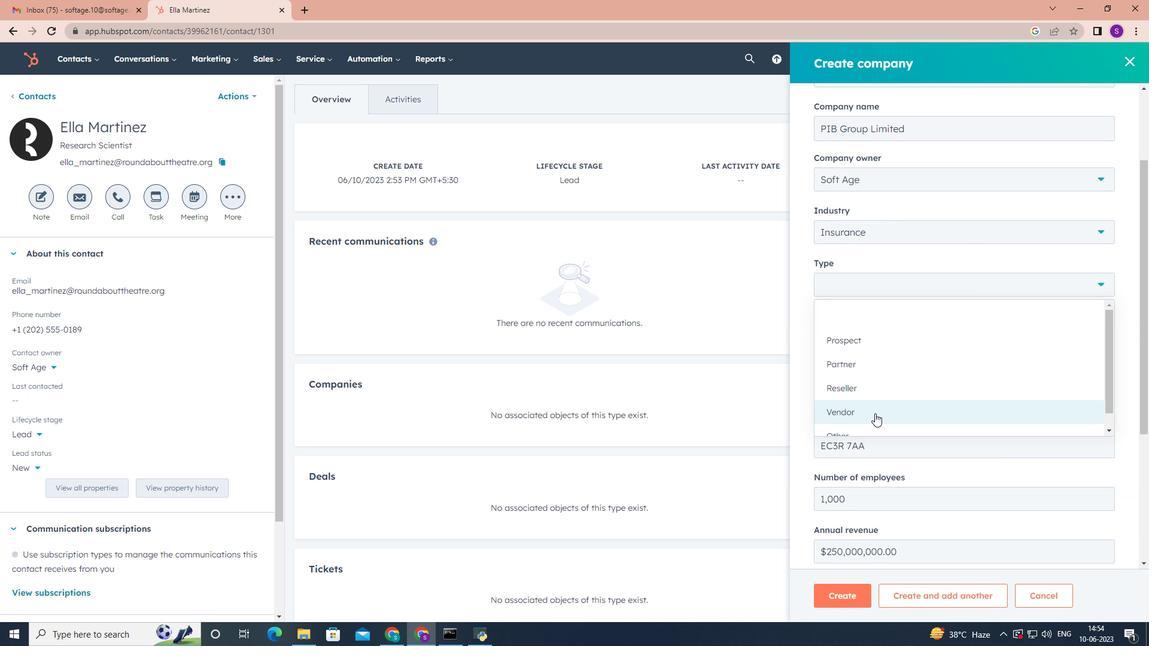 
Action: Mouse scrolled (875, 413) with delta (0, 0)
Screenshot: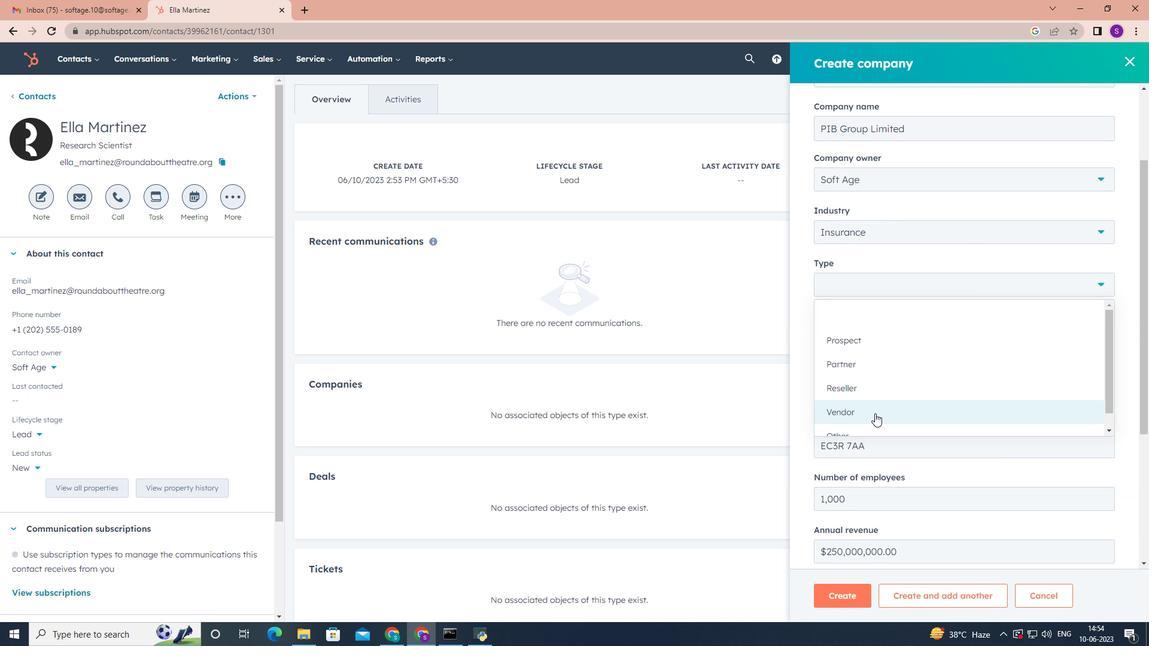 
Action: Mouse scrolled (875, 413) with delta (0, 0)
Screenshot: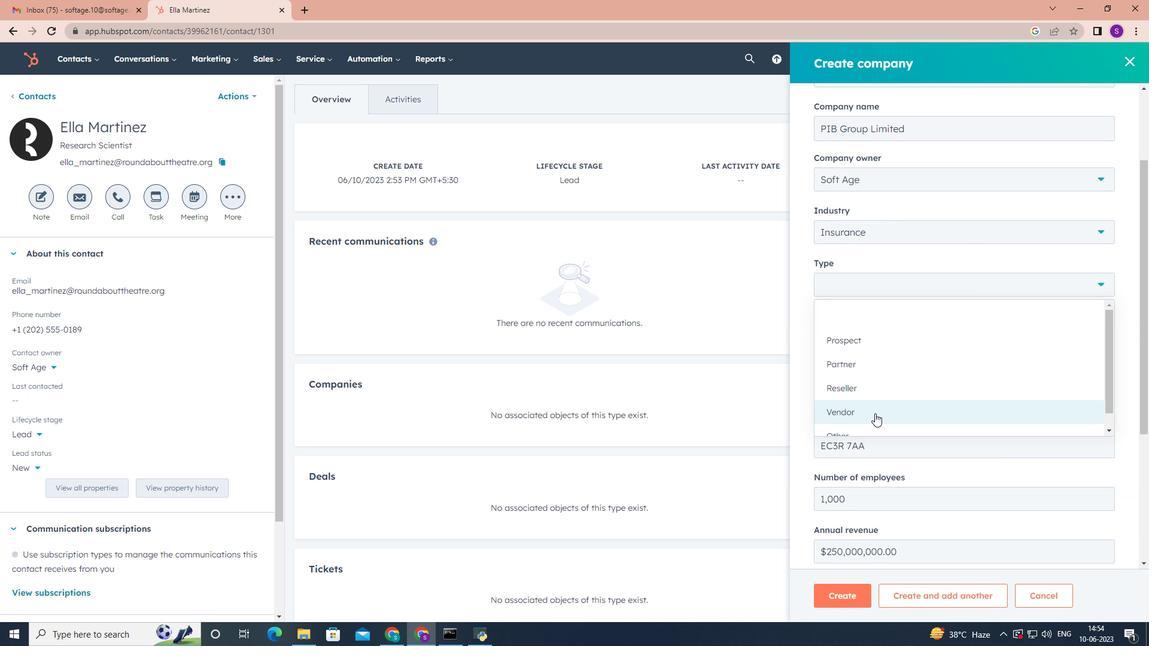
Action: Mouse scrolled (875, 413) with delta (0, 0)
Screenshot: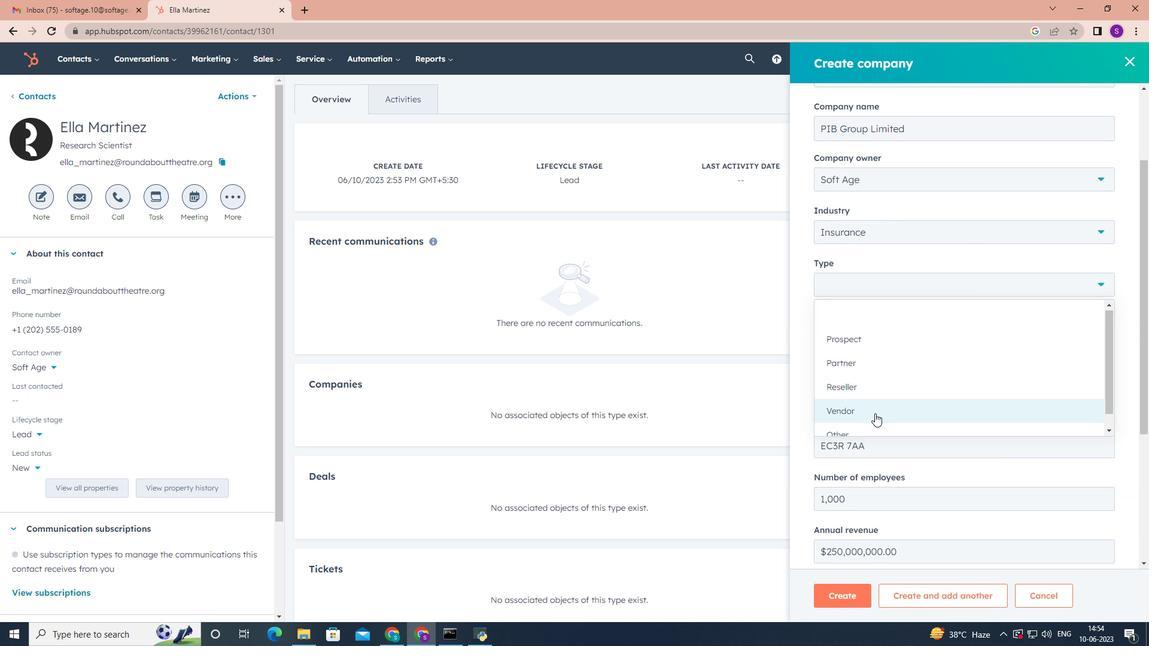 
Action: Mouse moved to (874, 413)
Screenshot: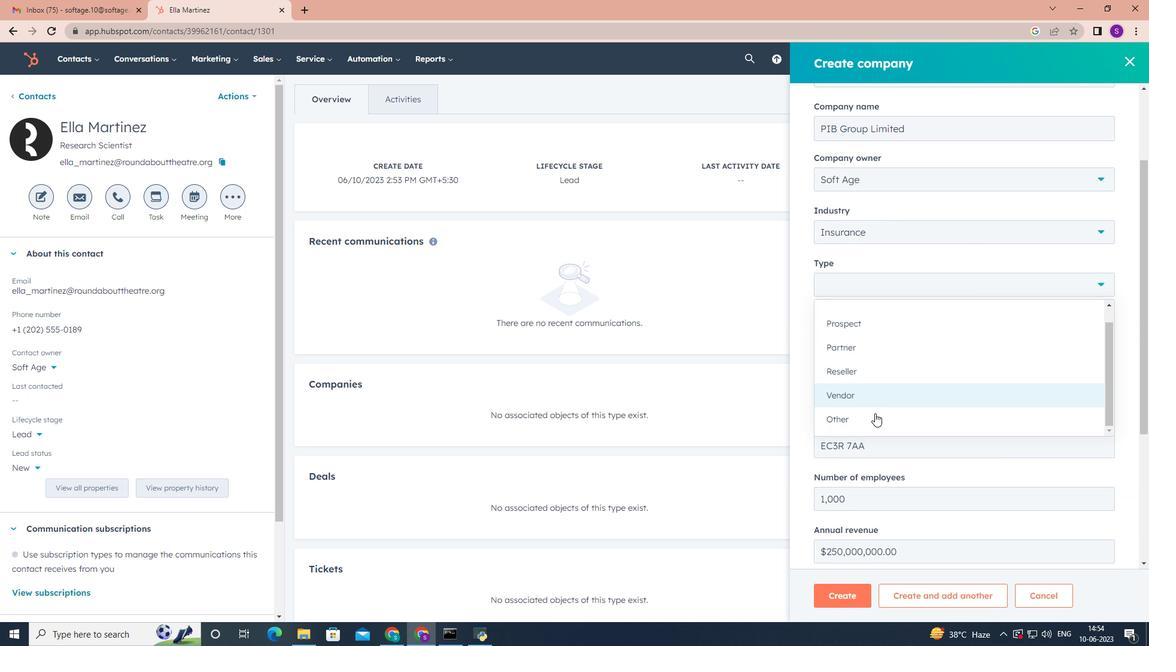 
Action: Mouse pressed left at (874, 413)
Screenshot: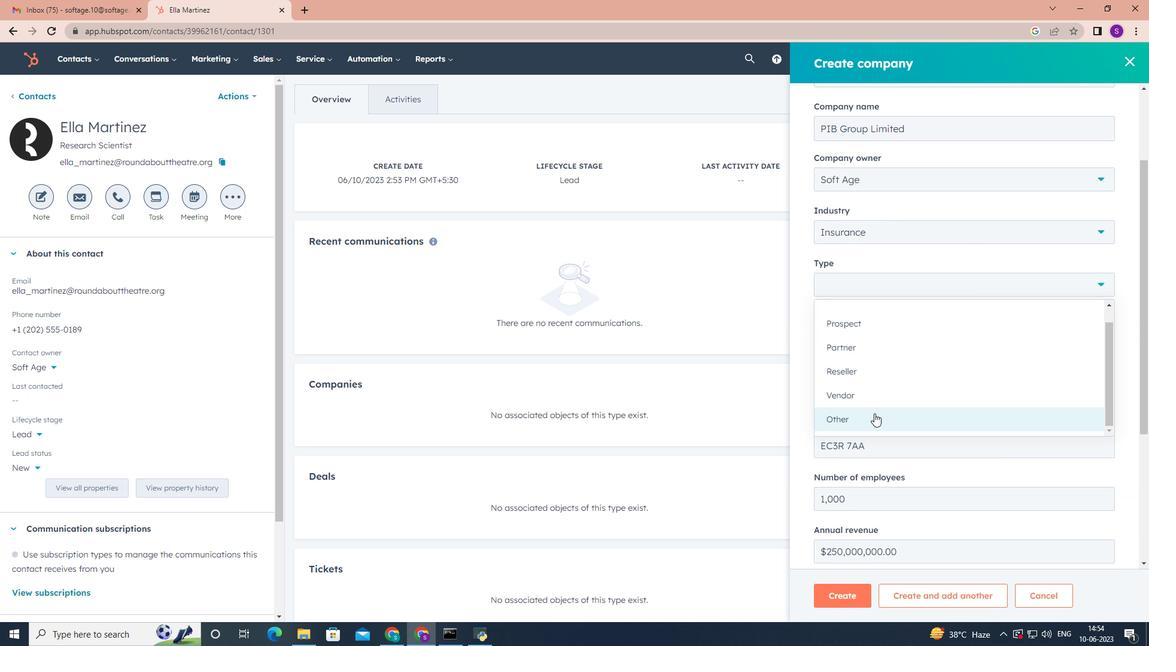 
Action: Mouse moved to (874, 413)
Screenshot: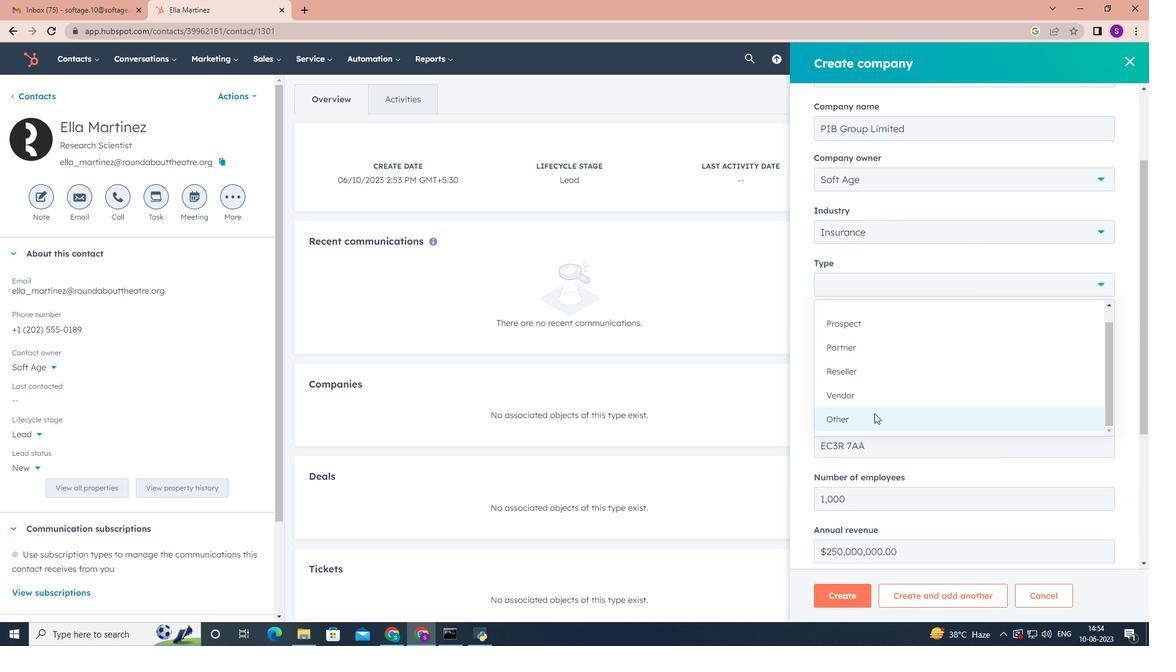 
Action: Mouse scrolled (874, 413) with delta (0, 0)
Screenshot: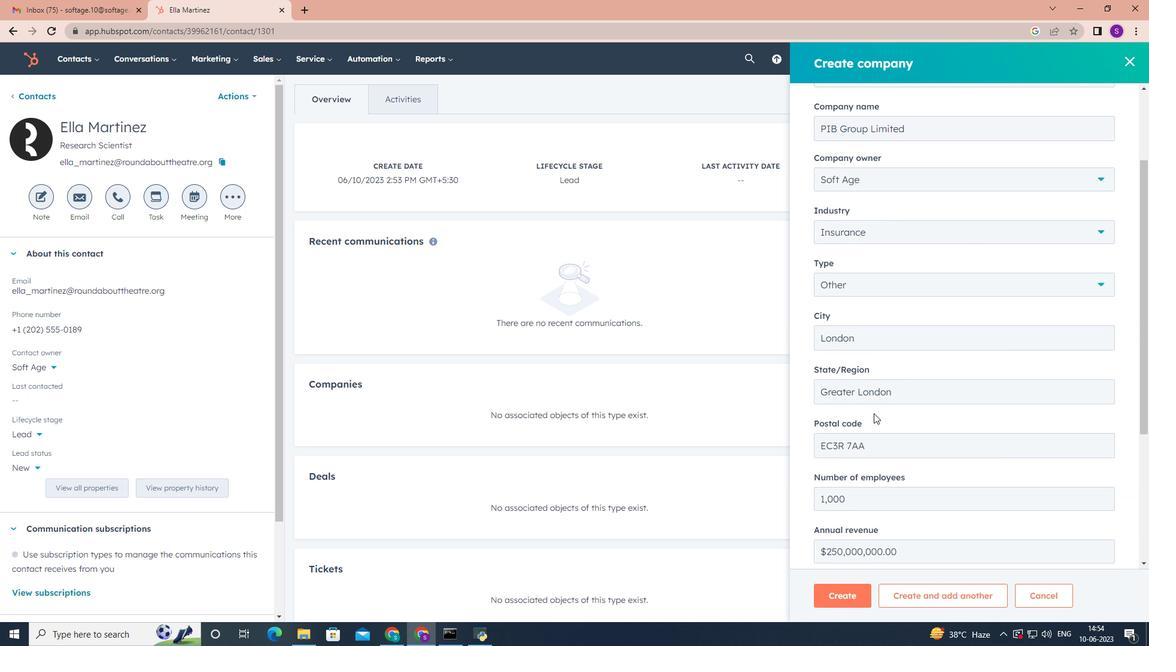 
Action: Mouse scrolled (874, 413) with delta (0, 0)
Screenshot: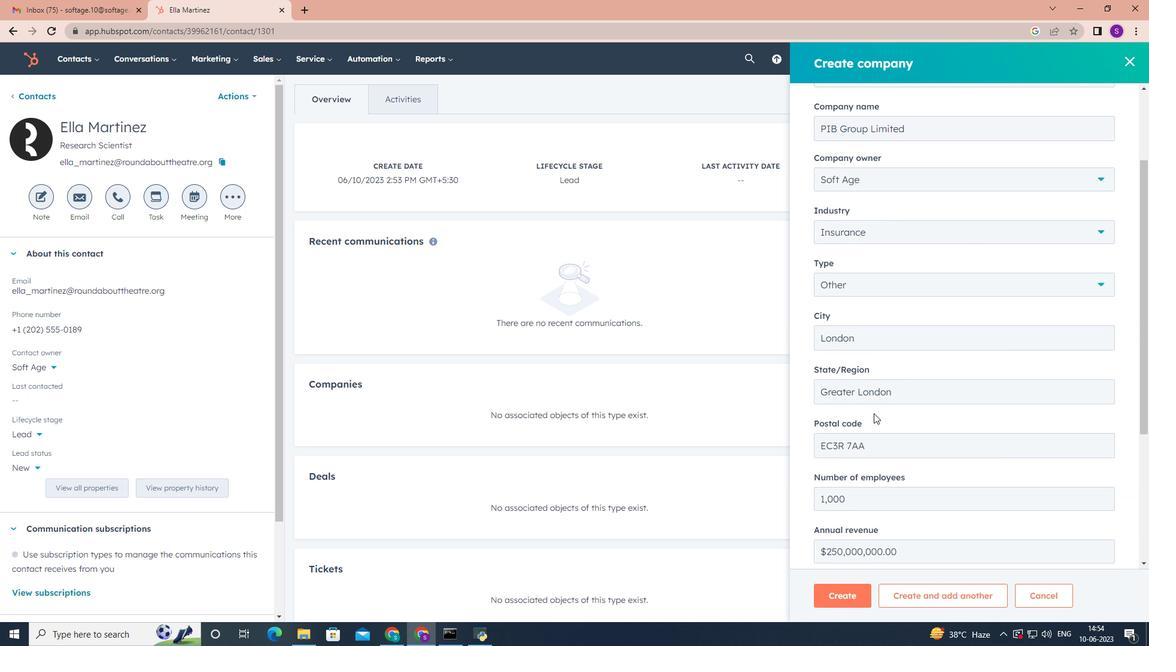 
Action: Mouse scrolled (874, 413) with delta (0, 0)
Screenshot: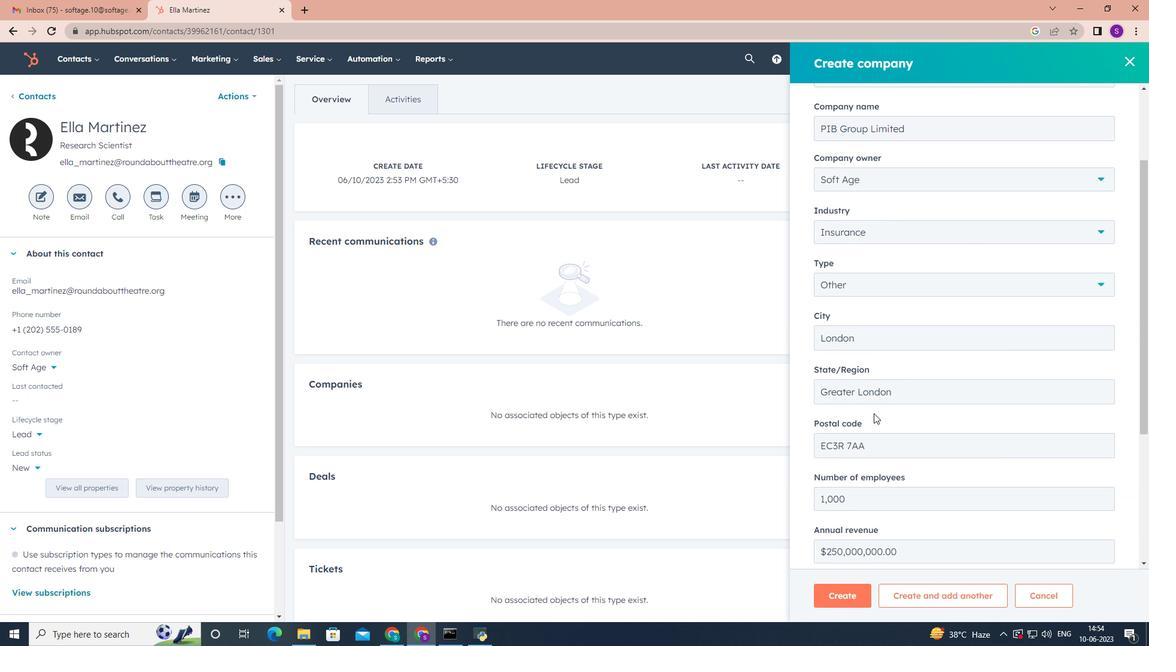 
Action: Mouse scrolled (874, 413) with delta (0, 0)
Screenshot: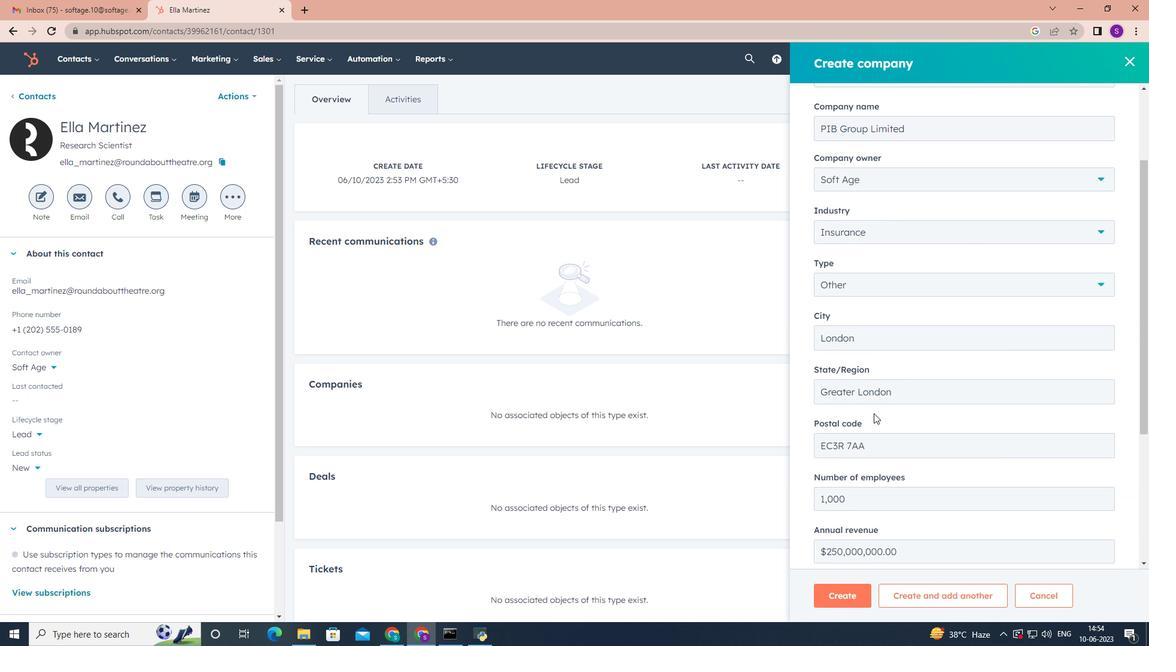 
Action: Mouse scrolled (874, 413) with delta (0, 0)
Screenshot: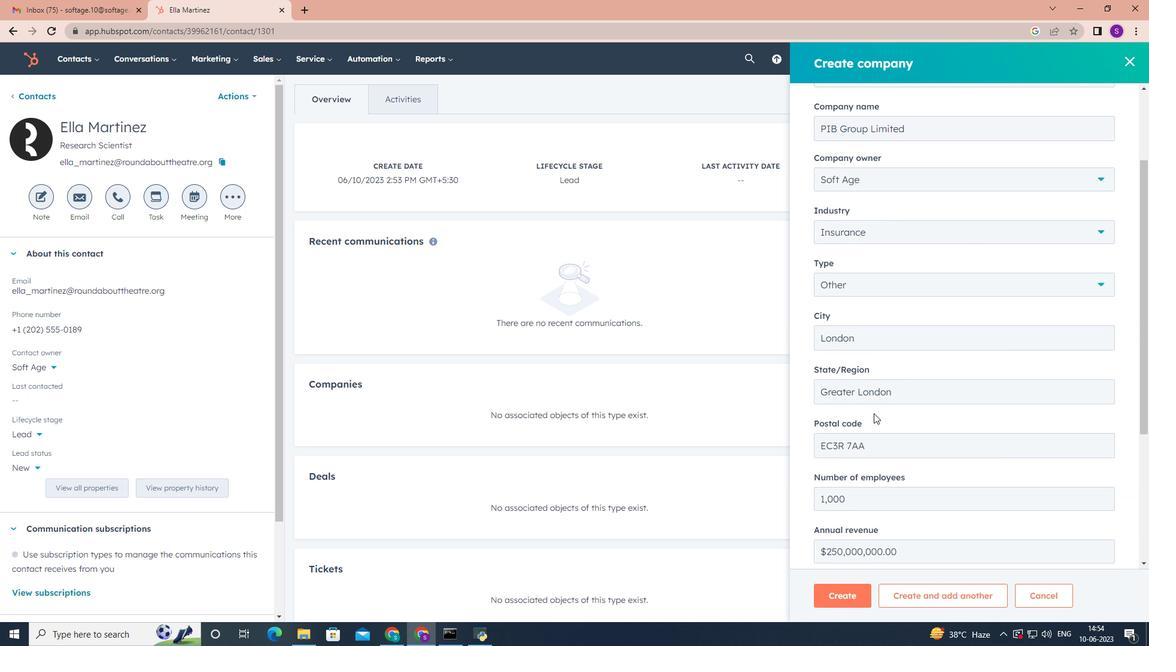 
Action: Mouse scrolled (874, 413) with delta (0, 0)
Screenshot: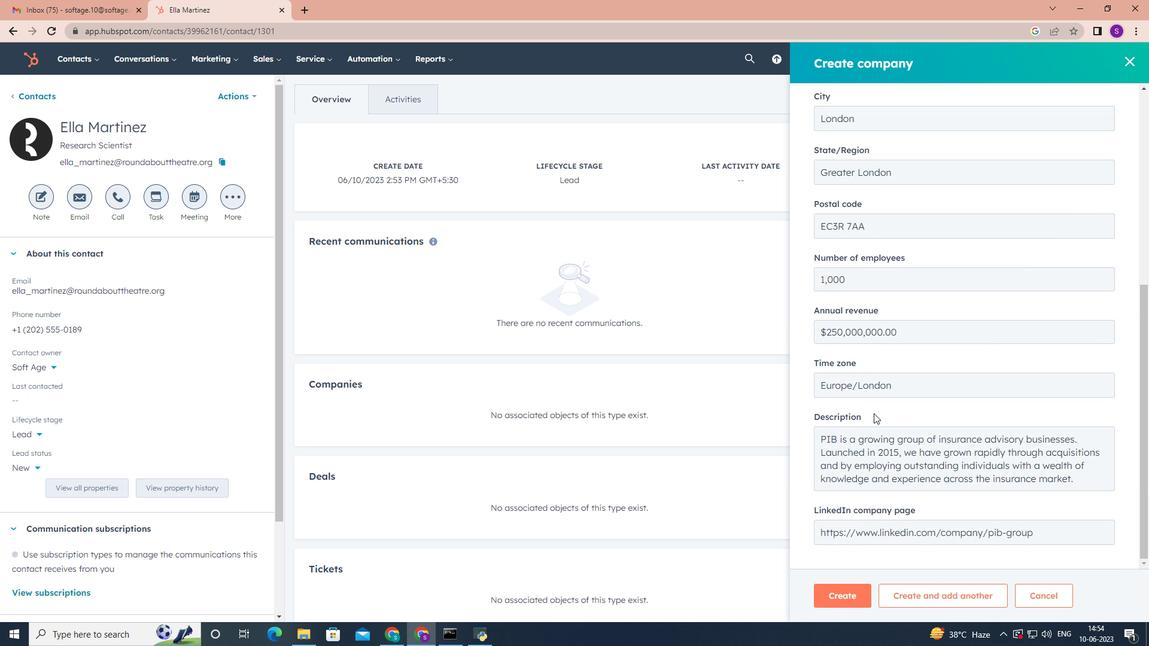 
Action: Mouse scrolled (874, 413) with delta (0, 0)
Screenshot: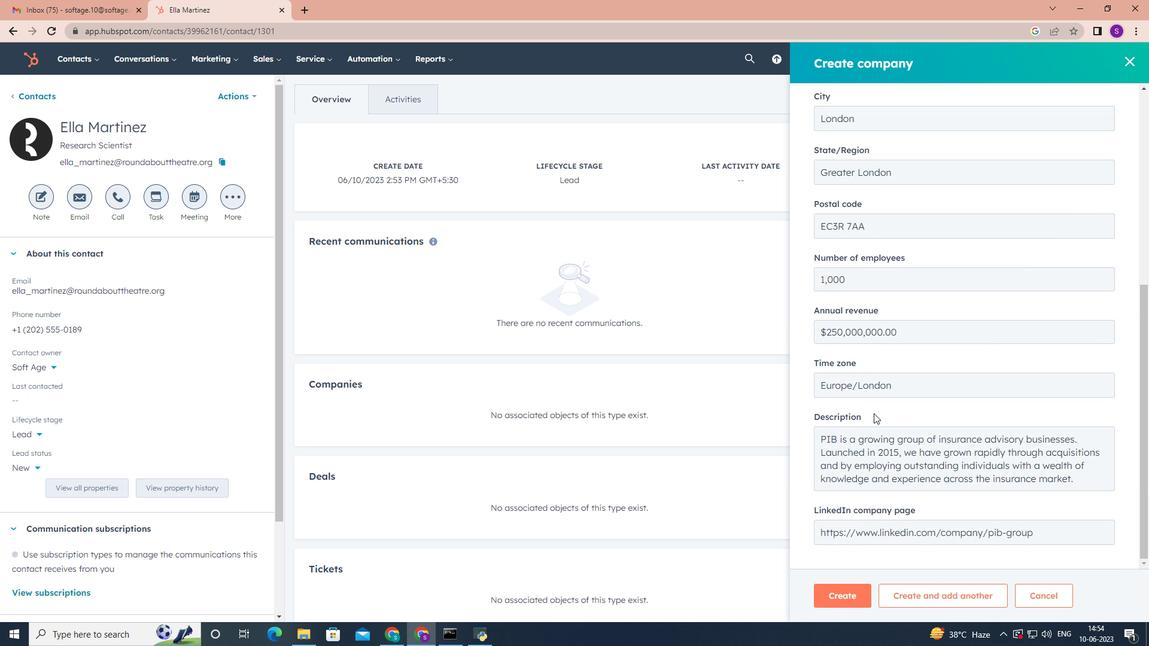 
Action: Mouse scrolled (874, 413) with delta (0, 0)
Screenshot: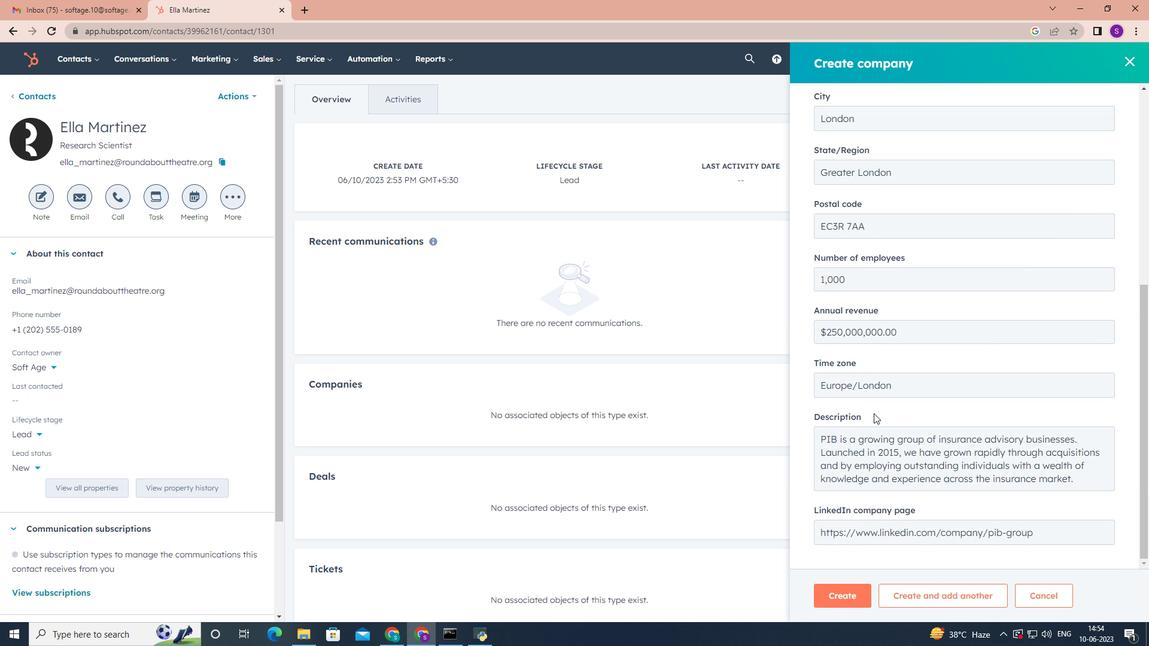 
Action: Mouse scrolled (874, 414) with delta (0, 0)
Screenshot: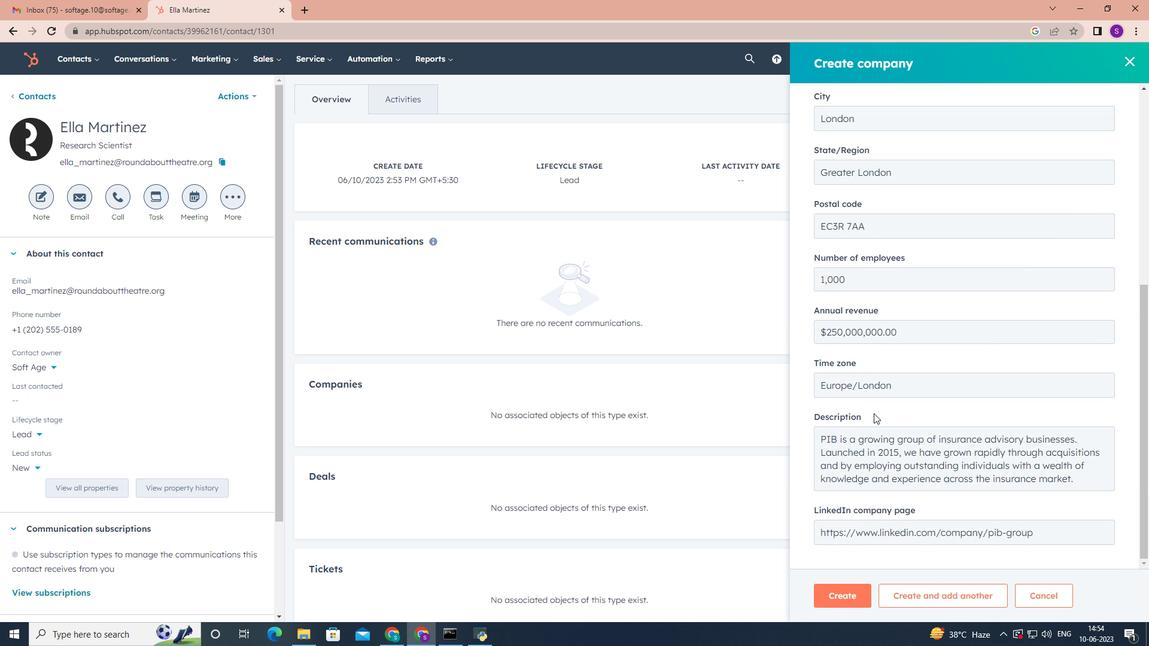 
Action: Mouse scrolled (874, 413) with delta (0, 0)
Screenshot: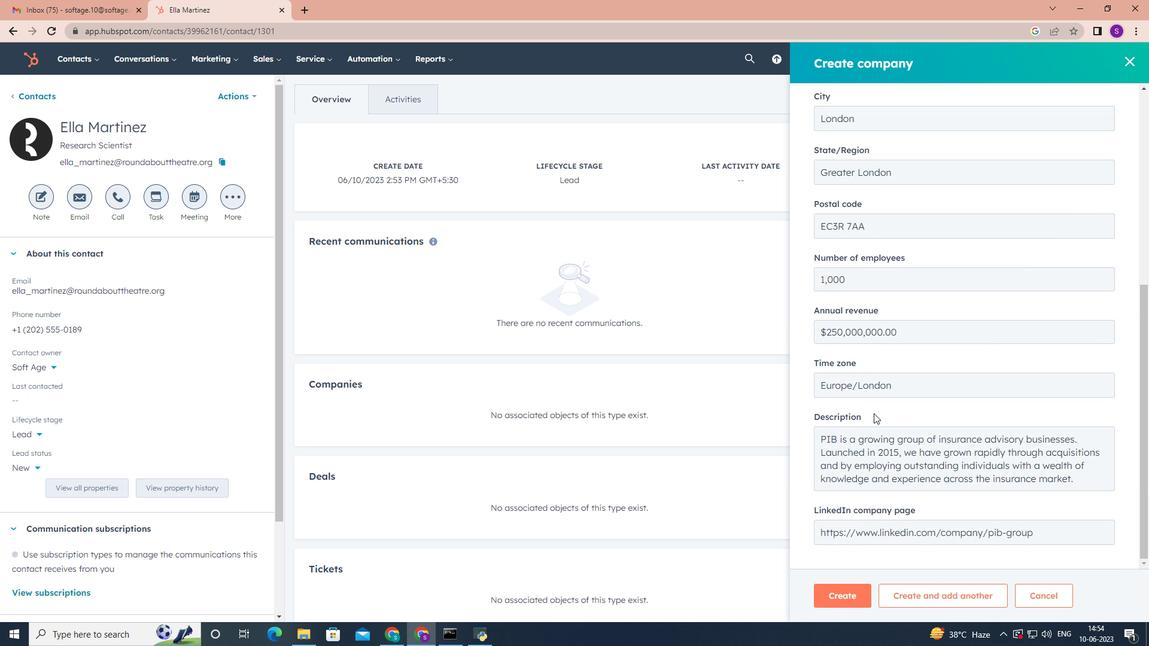 
Action: Mouse moved to (849, 594)
Screenshot: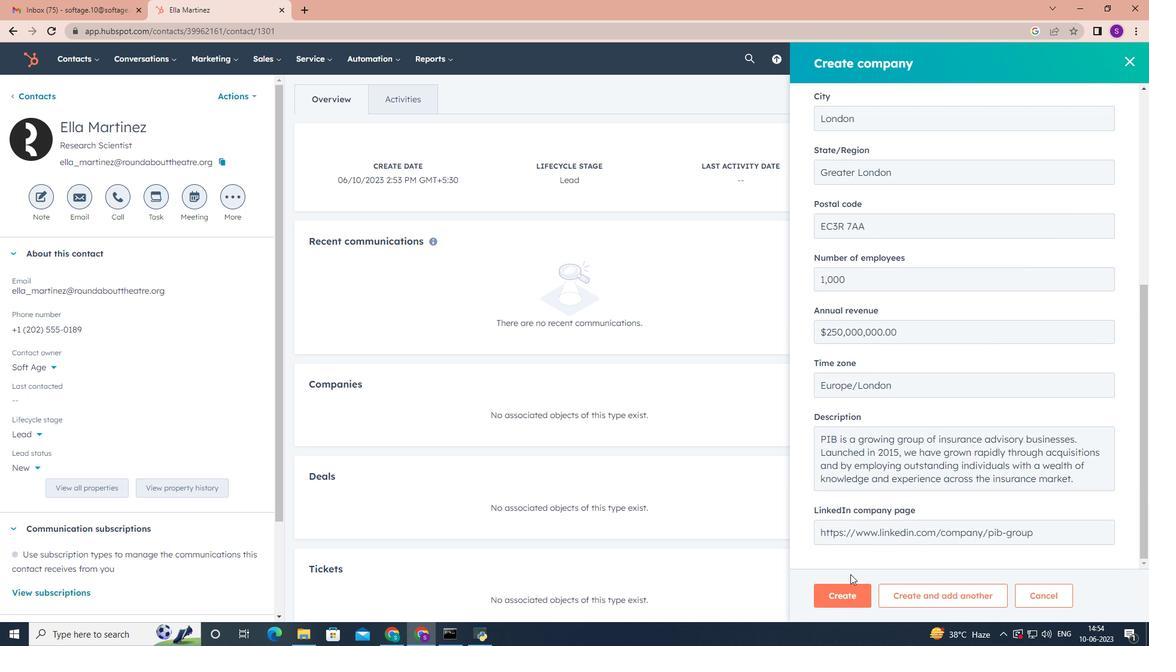 
Action: Mouse pressed left at (849, 594)
Screenshot: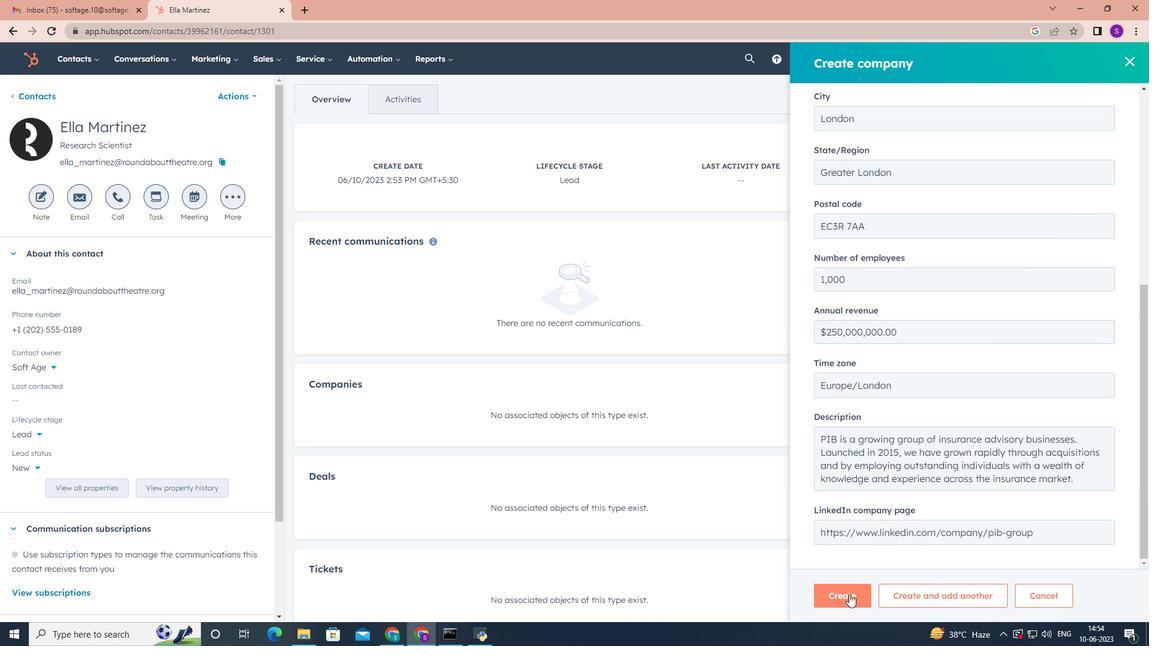 
Action: Mouse moved to (724, 399)
Screenshot: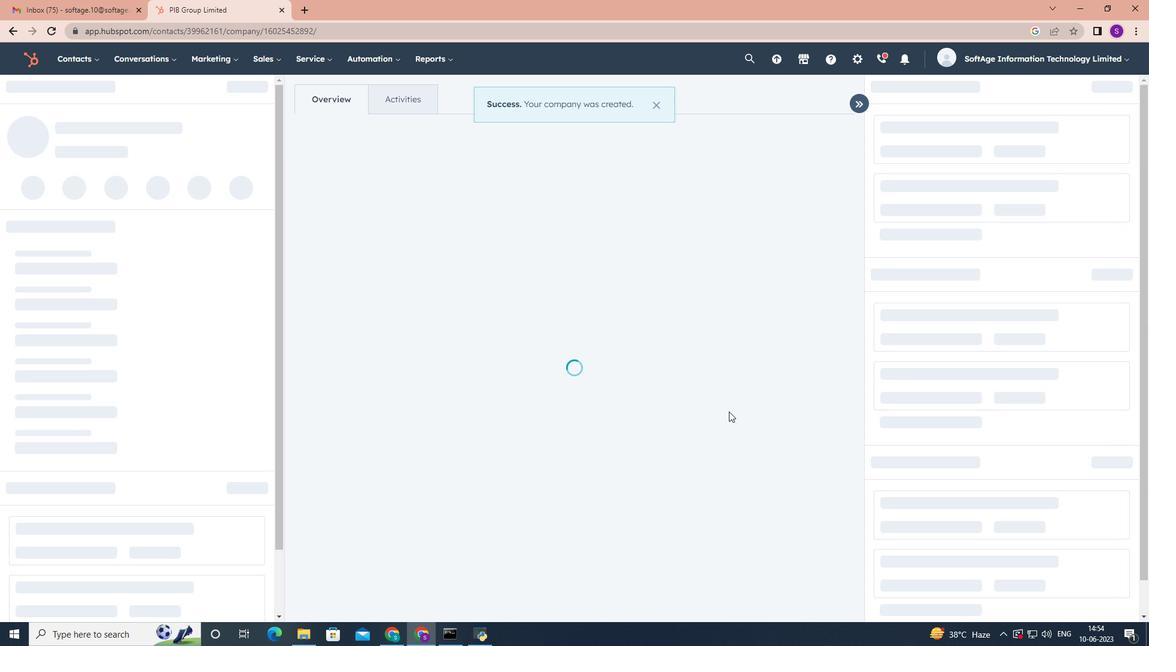 
Action: Mouse scrolled (724, 398) with delta (0, 0)
Screenshot: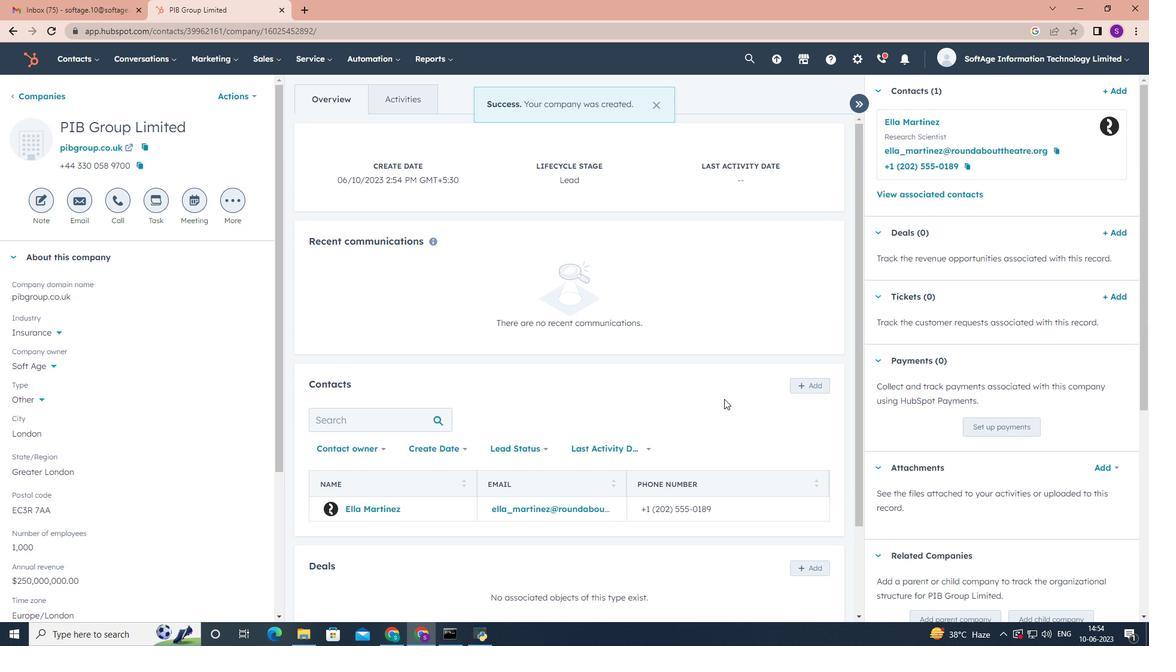 
Action: Mouse scrolled (724, 398) with delta (0, 0)
Screenshot: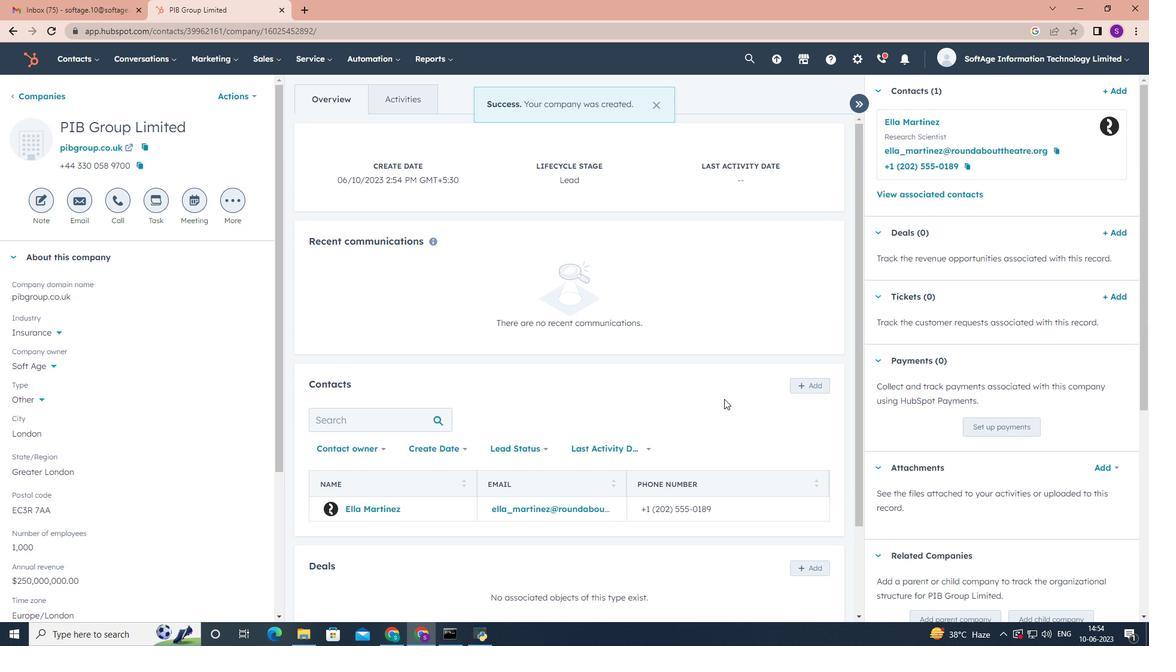 
Action: Mouse scrolled (724, 398) with delta (0, 0)
Screenshot: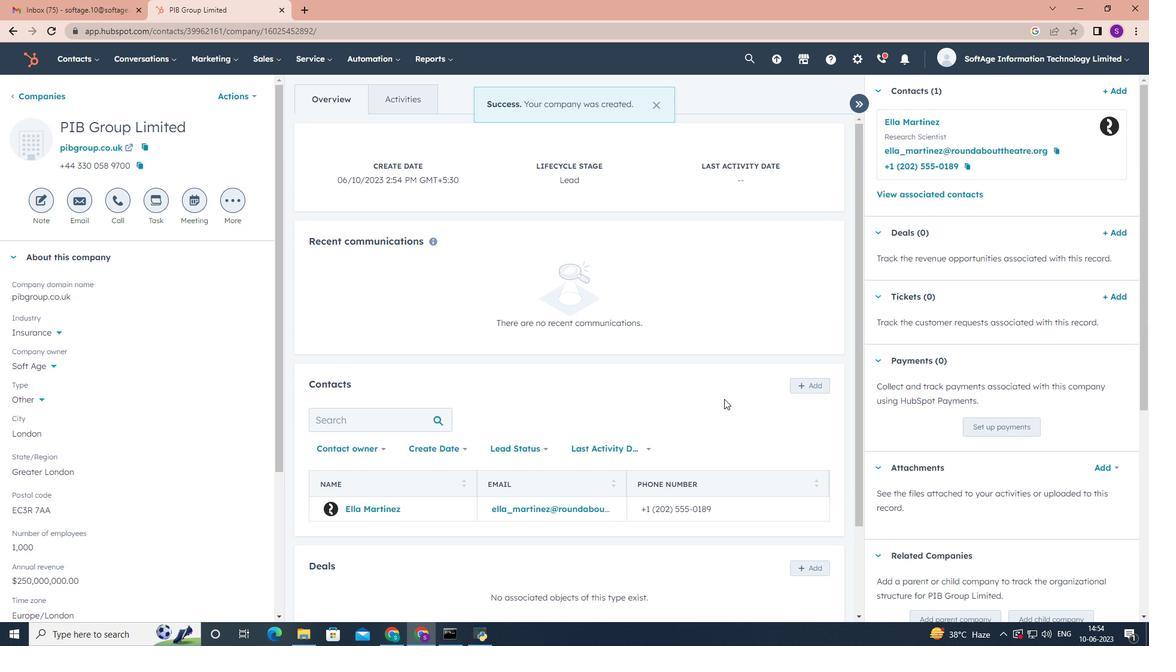 
